 Task: Create new Company, with domain: 'csi.cuny.edu' and type: 'Reseller'. Add new contact for this company, with mail Id: 'Prachi18Ward@csi.cuny.edu', First Name: Prachi, Last name:  Ward, Job Title: 'Executive Assistant', Phone Number: '(202) 555-8906'. Change life cycle stage to  Lead and lead status to  Open. Logged in from softage.3@softage.net
Action: Mouse moved to (76, 69)
Screenshot: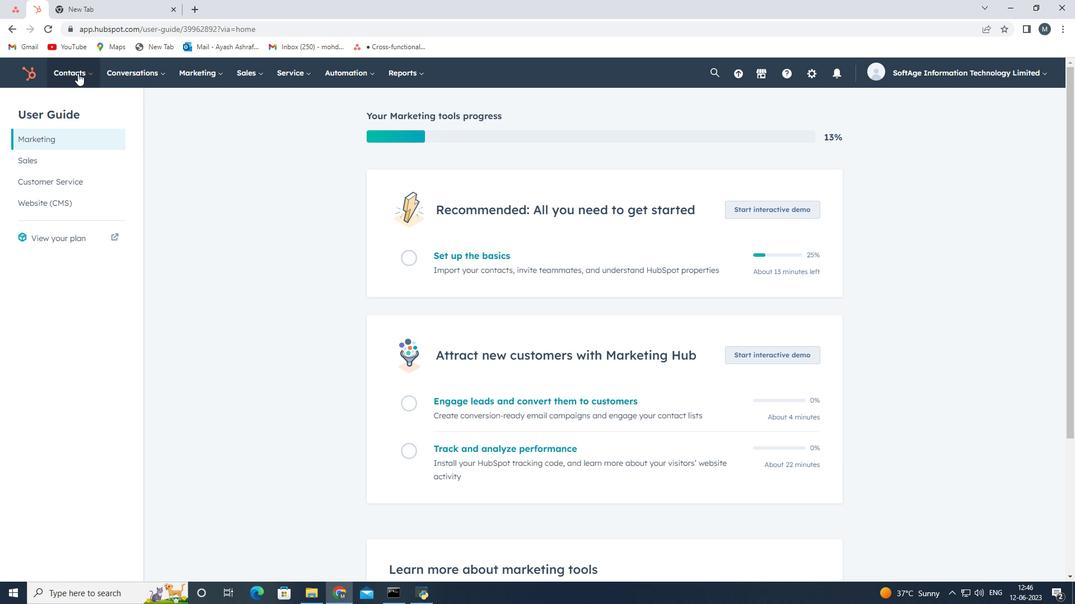 
Action: Mouse pressed left at (76, 69)
Screenshot: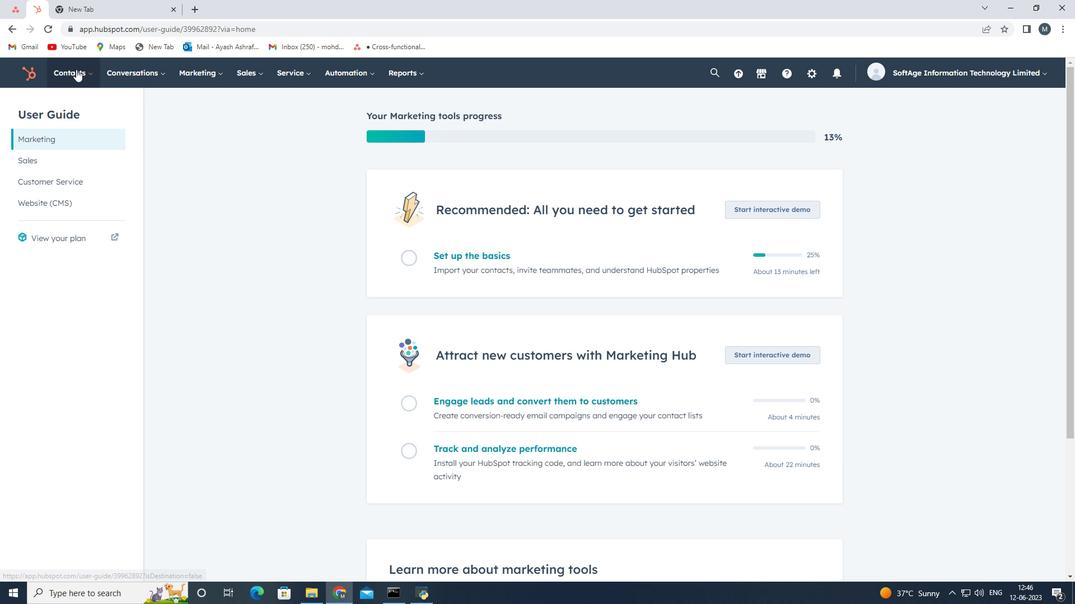 
Action: Mouse moved to (98, 127)
Screenshot: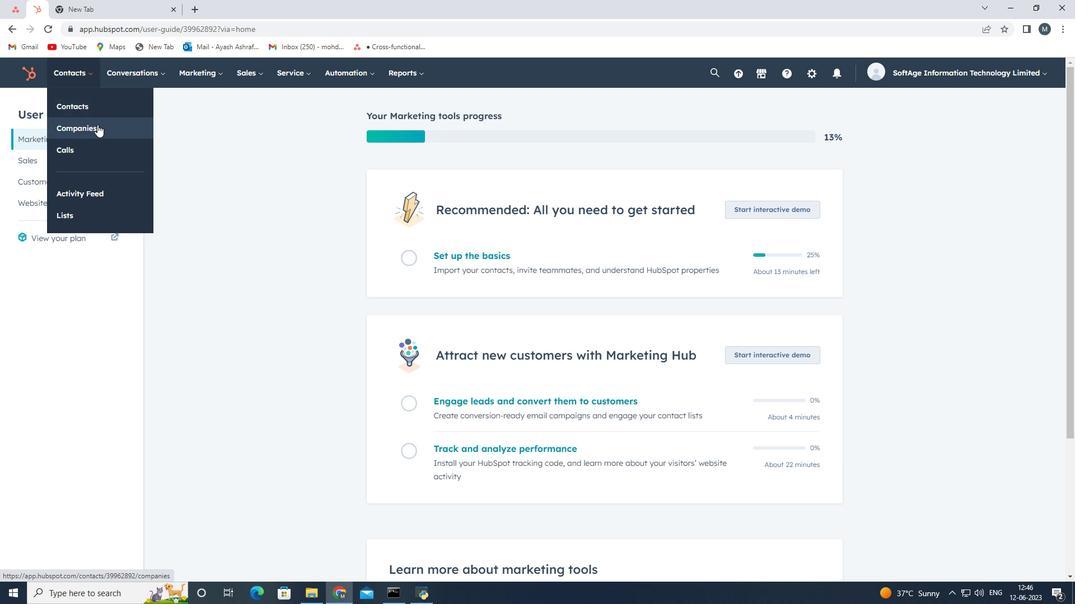 
Action: Mouse pressed left at (98, 127)
Screenshot: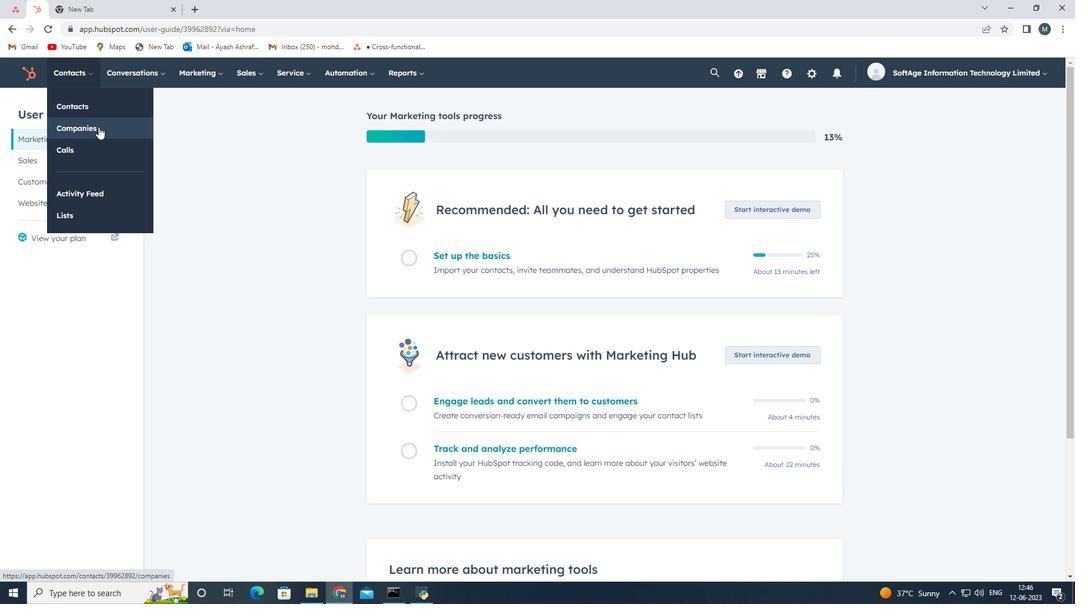 
Action: Mouse moved to (1016, 112)
Screenshot: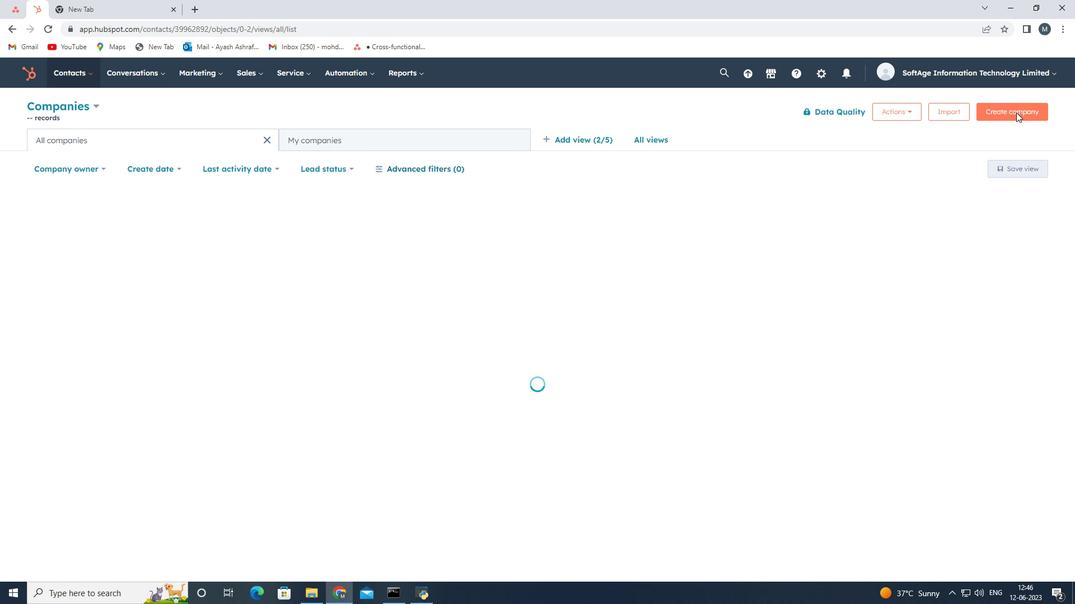 
Action: Mouse pressed left at (1016, 112)
Screenshot: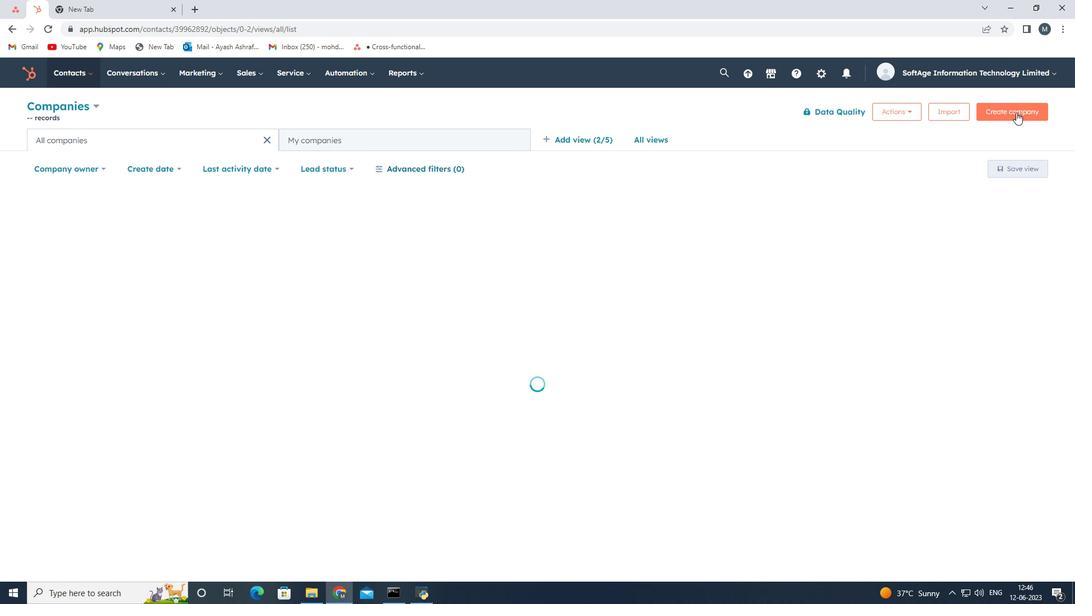
Action: Mouse moved to (814, 159)
Screenshot: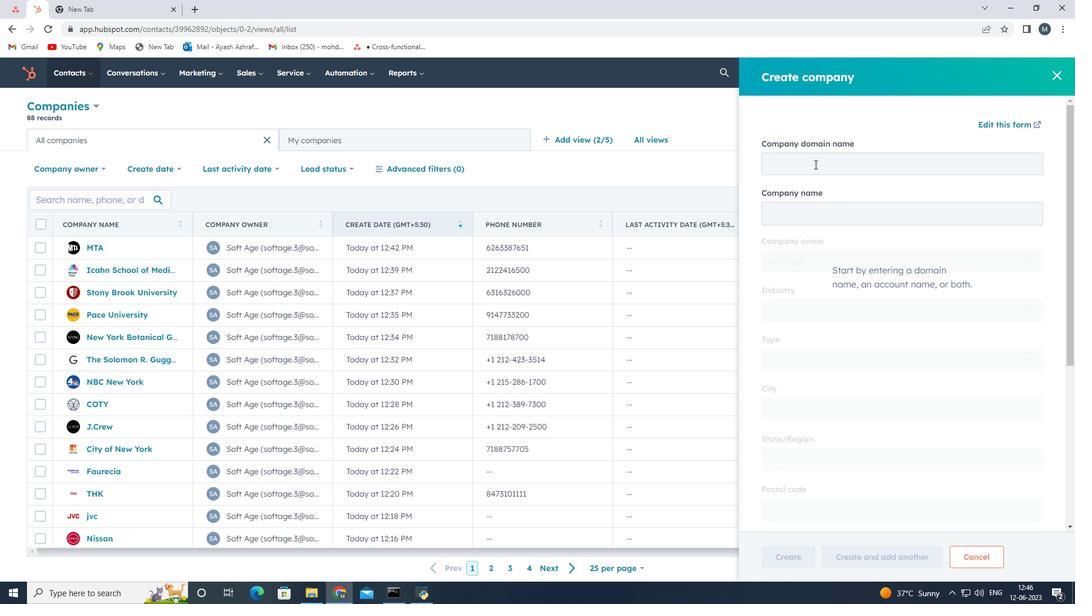 
Action: Mouse pressed left at (814, 159)
Screenshot: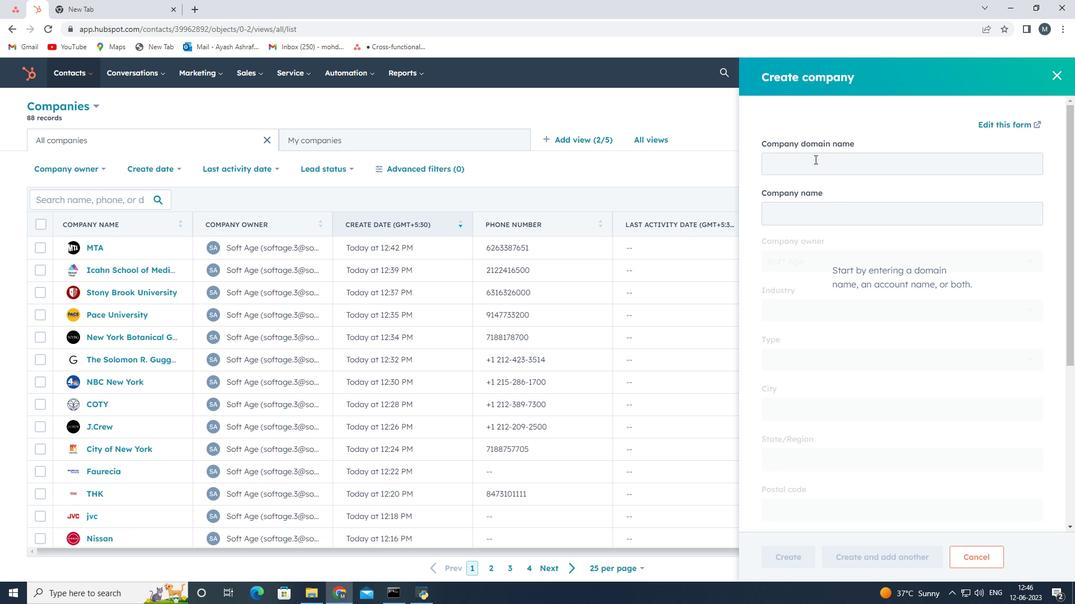 
Action: Mouse moved to (809, 160)
Screenshot: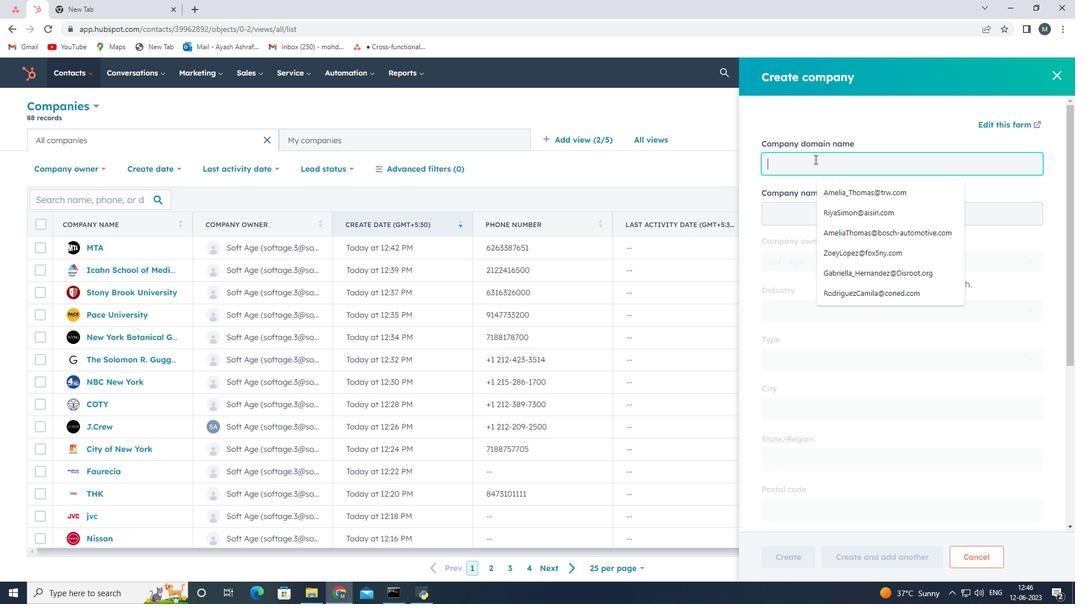 
Action: Key pressed csi.cuny.edu
Screenshot: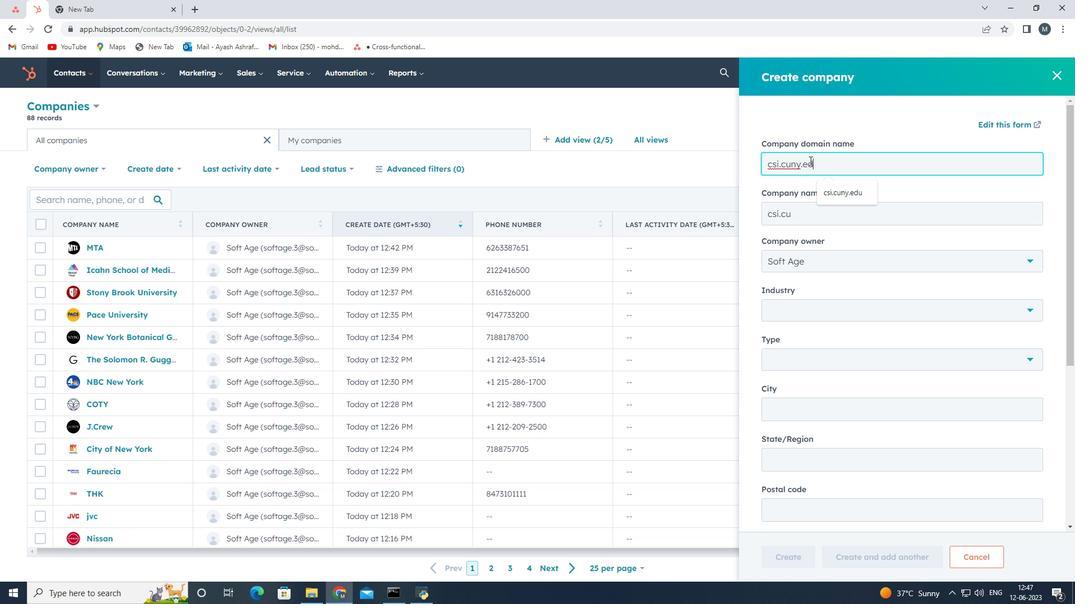 
Action: Mouse moved to (835, 352)
Screenshot: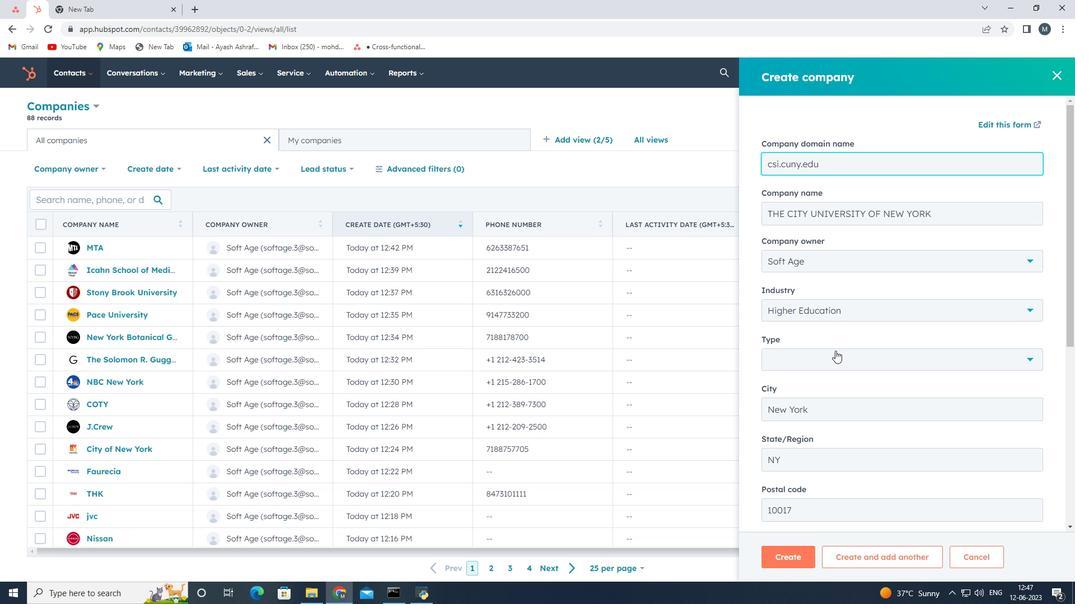 
Action: Mouse pressed left at (835, 352)
Screenshot: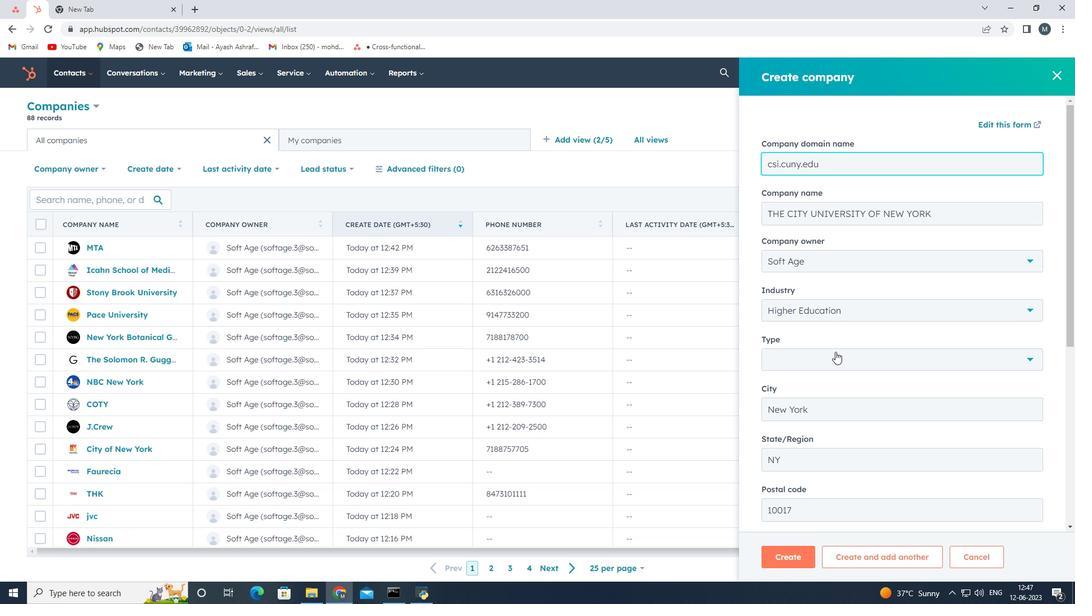 
Action: Mouse moved to (784, 448)
Screenshot: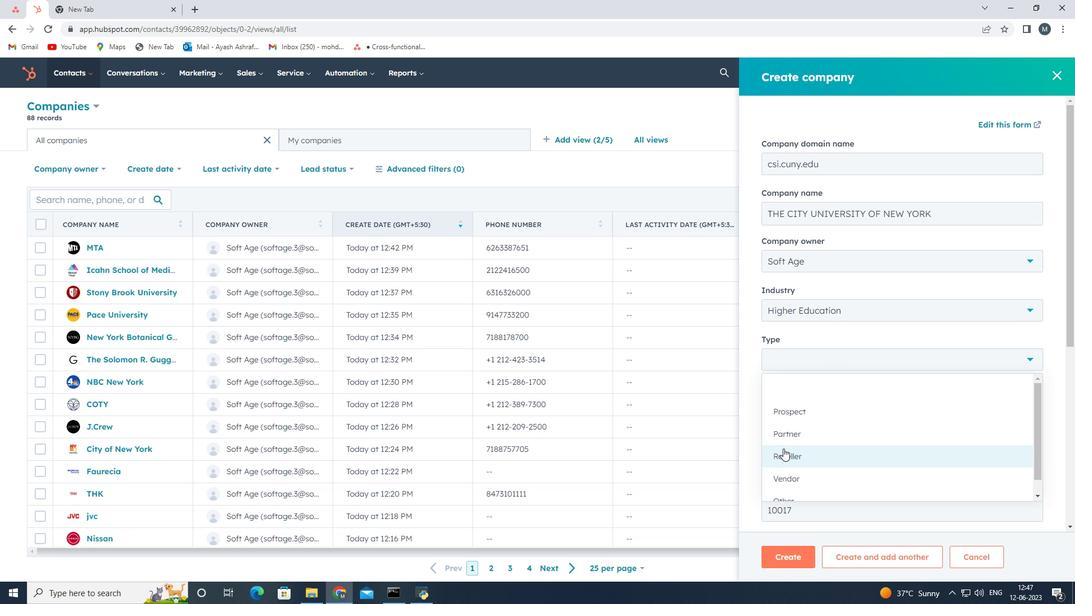 
Action: Mouse pressed left at (784, 448)
Screenshot: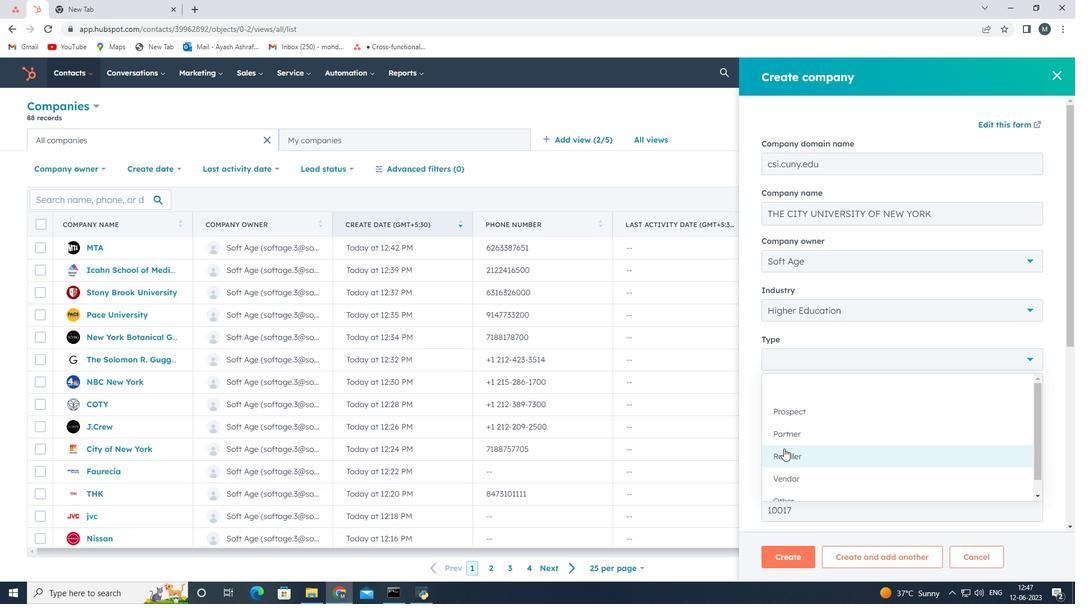 
Action: Mouse moved to (791, 436)
Screenshot: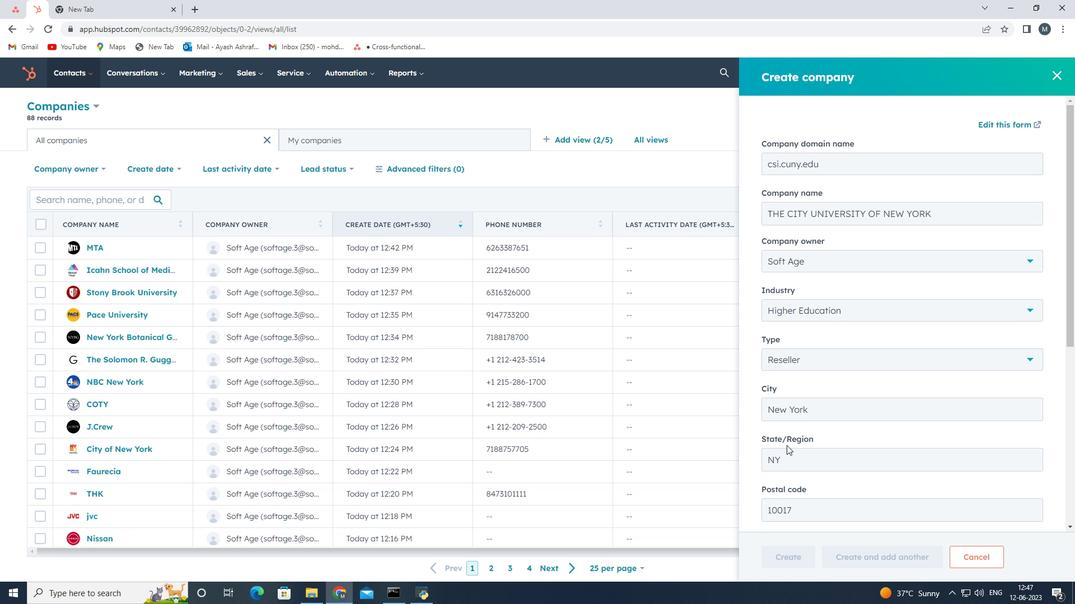 
Action: Mouse scrolled (791, 436) with delta (0, 0)
Screenshot: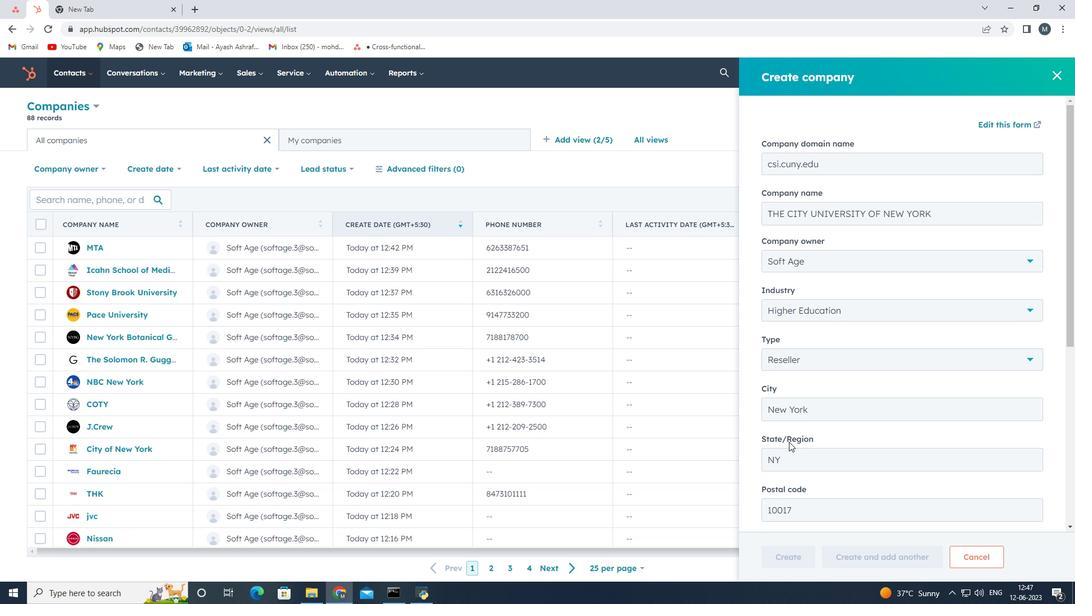 
Action: Mouse moved to (791, 437)
Screenshot: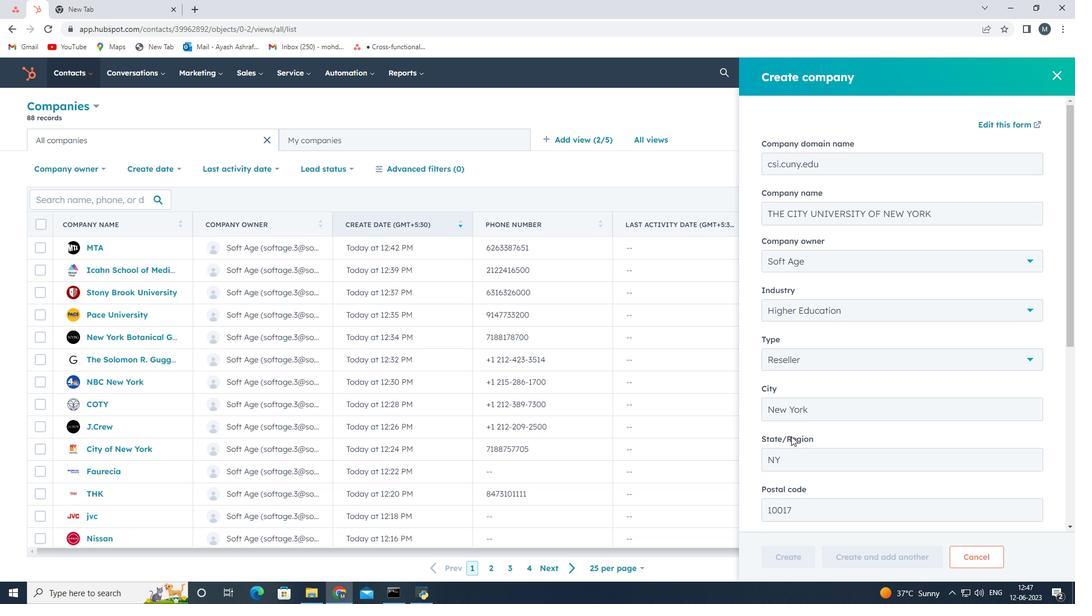
Action: Mouse scrolled (791, 436) with delta (0, 0)
Screenshot: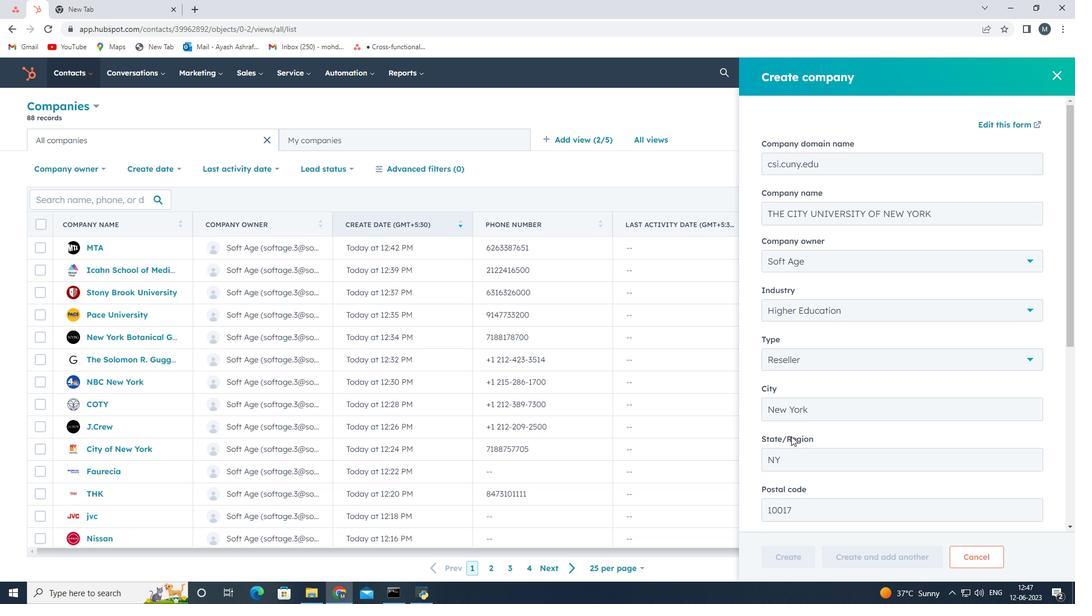 
Action: Mouse moved to (791, 437)
Screenshot: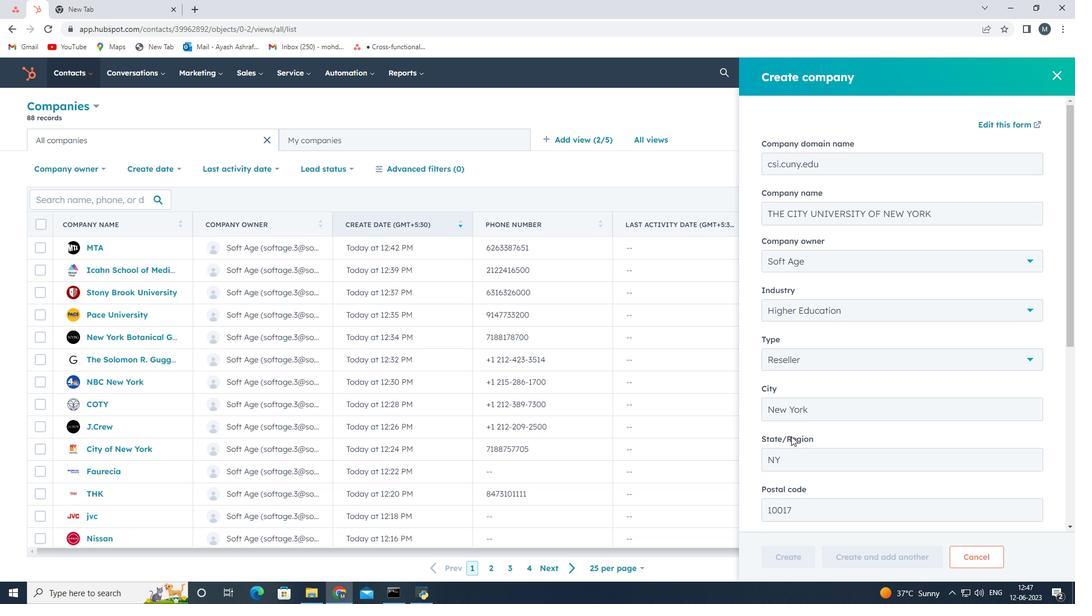 
Action: Mouse scrolled (791, 437) with delta (0, 0)
Screenshot: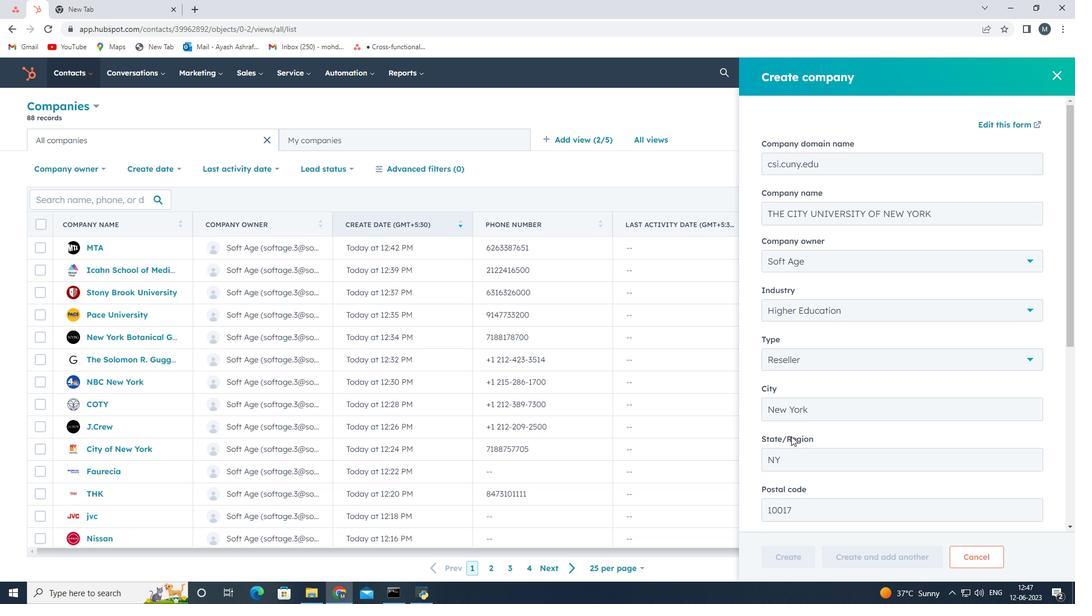 
Action: Mouse moved to (791, 438)
Screenshot: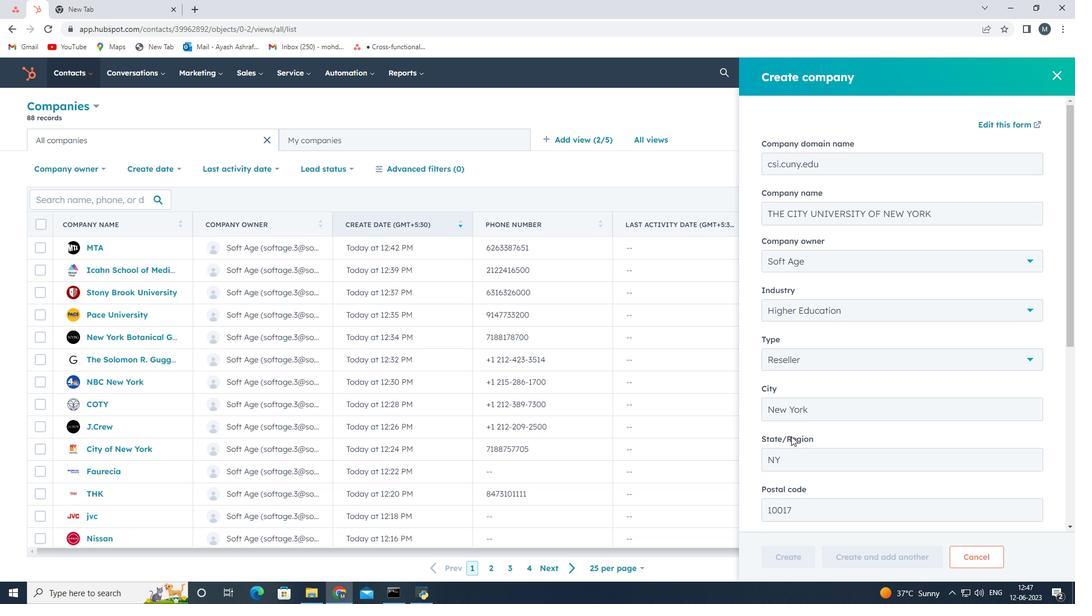 
Action: Mouse scrolled (791, 437) with delta (0, 0)
Screenshot: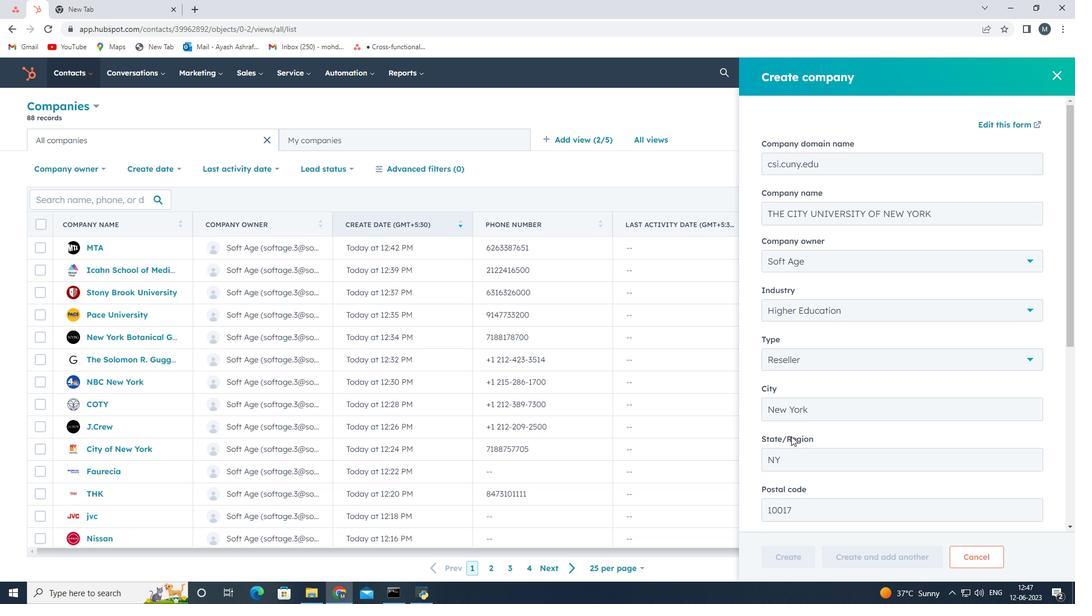 
Action: Mouse scrolled (791, 437) with delta (0, 0)
Screenshot: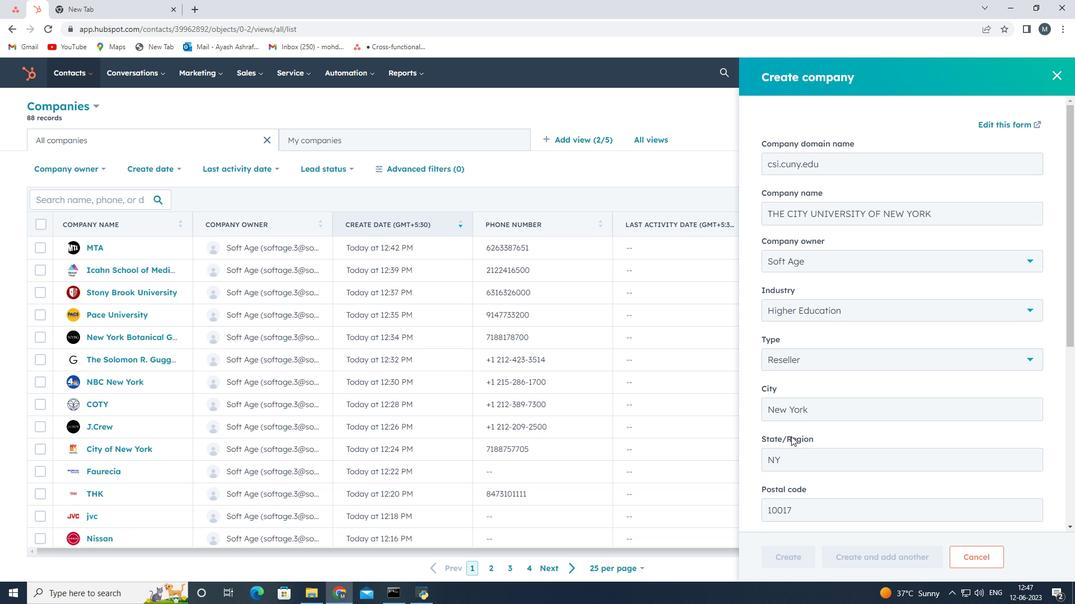 
Action: Mouse scrolled (791, 437) with delta (0, 0)
Screenshot: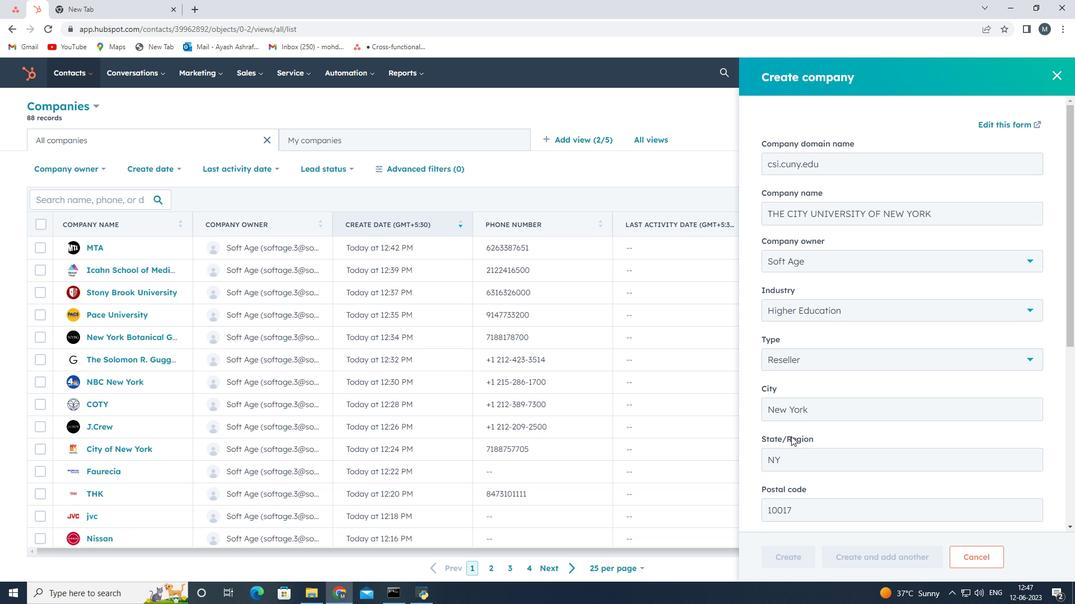 
Action: Mouse scrolled (791, 437) with delta (0, 0)
Screenshot: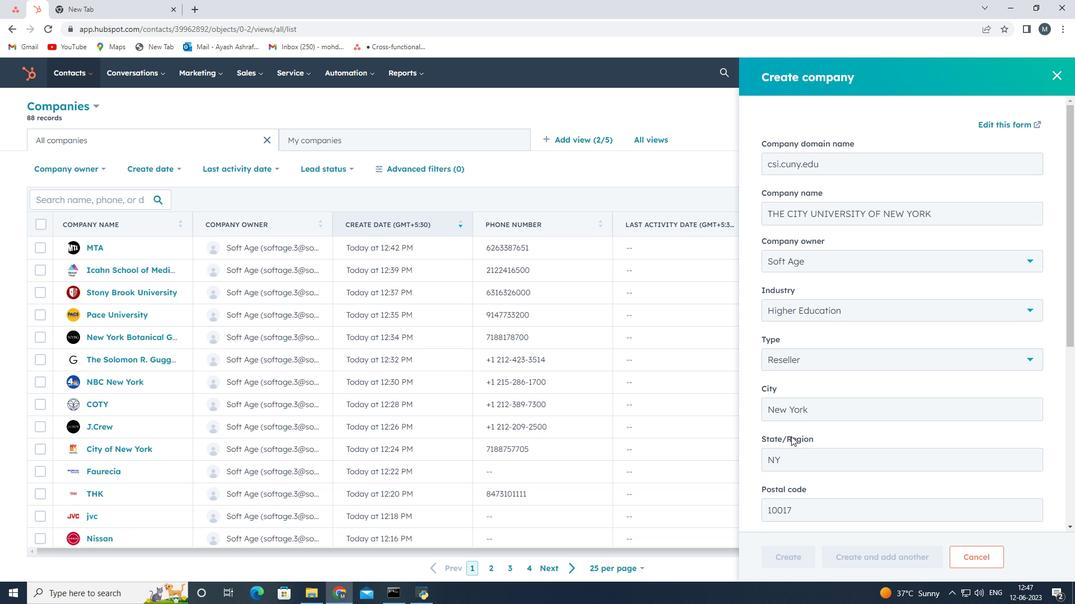 
Action: Mouse moved to (793, 554)
Screenshot: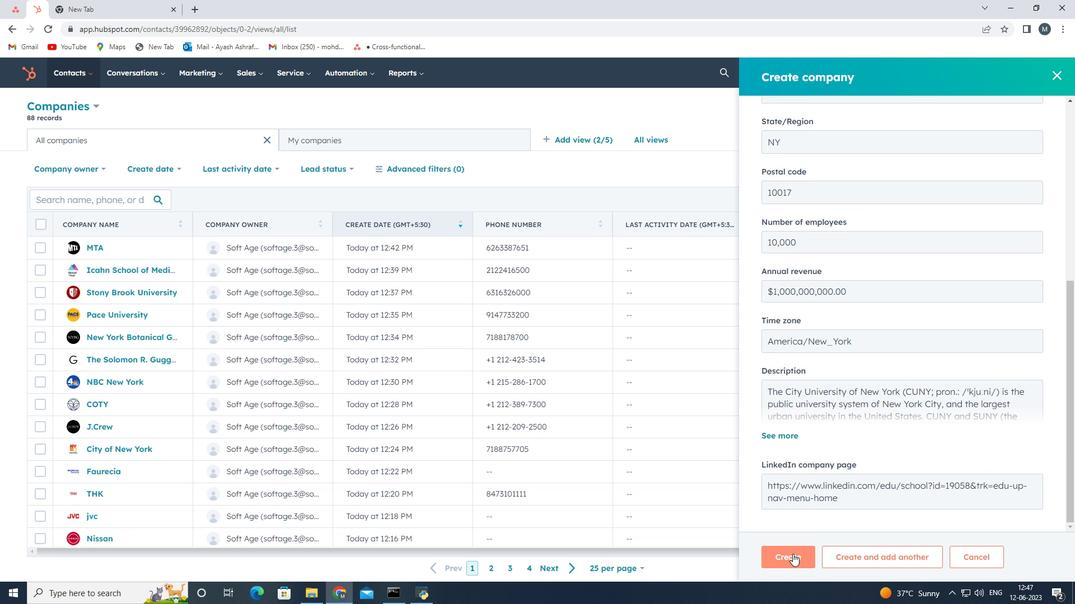 
Action: Mouse pressed left at (793, 554)
Screenshot: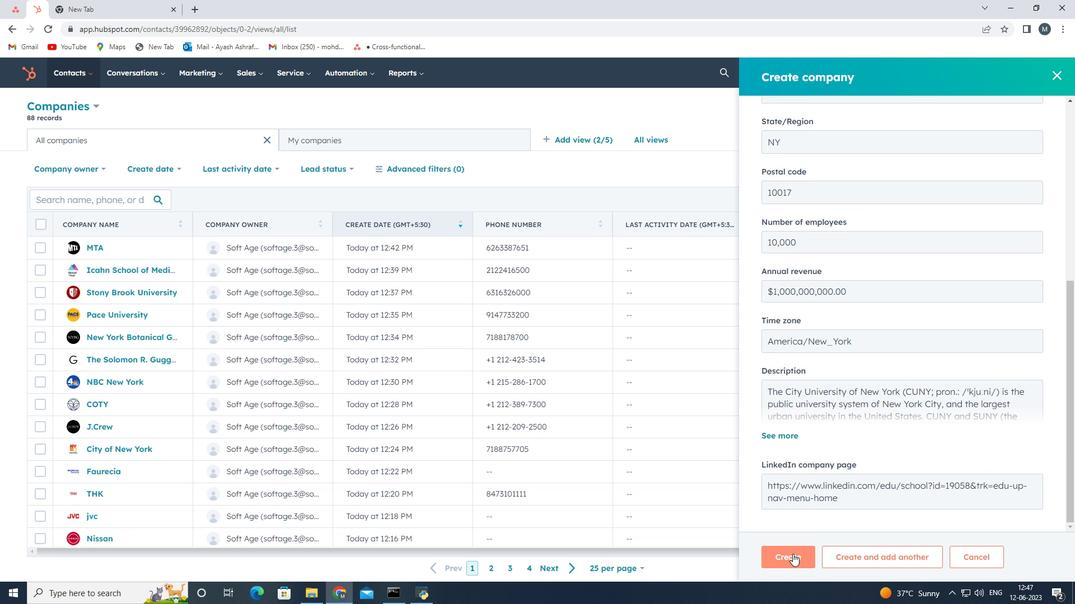 
Action: Mouse moved to (764, 379)
Screenshot: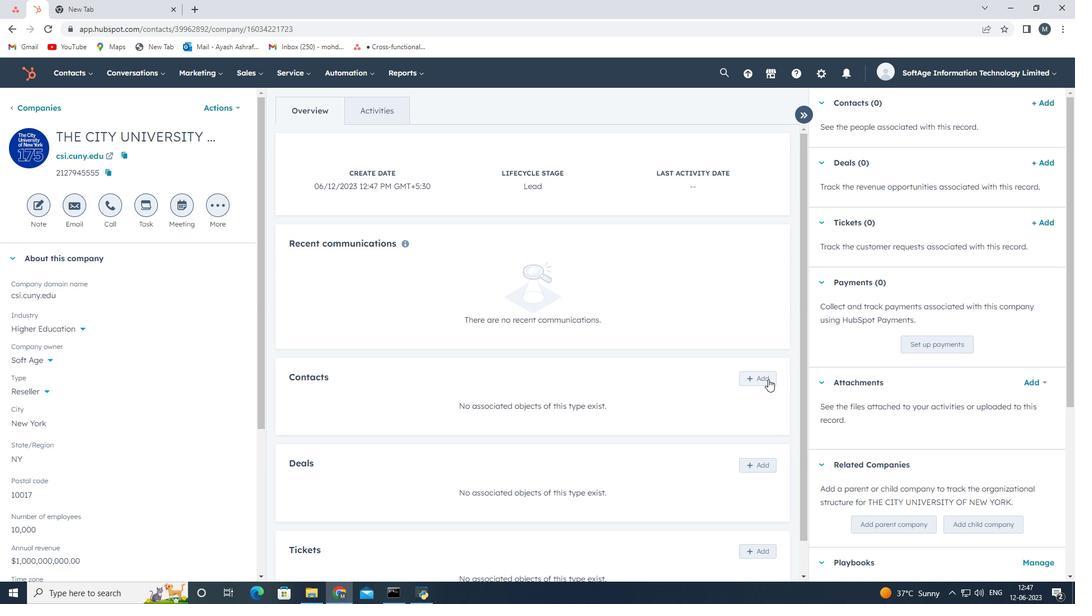 
Action: Mouse pressed left at (764, 379)
Screenshot: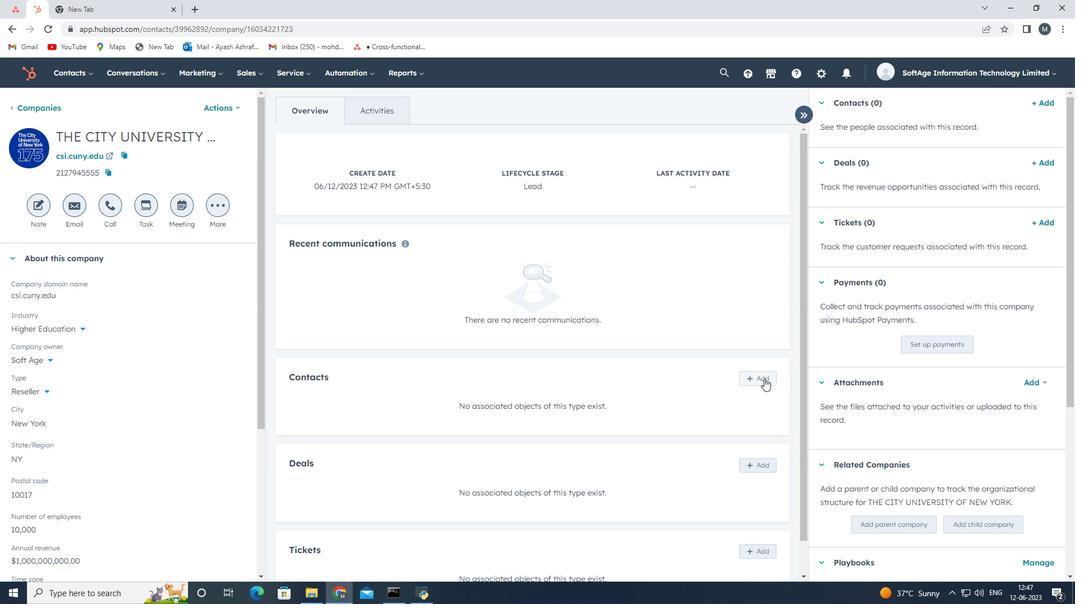 
Action: Mouse moved to (841, 136)
Screenshot: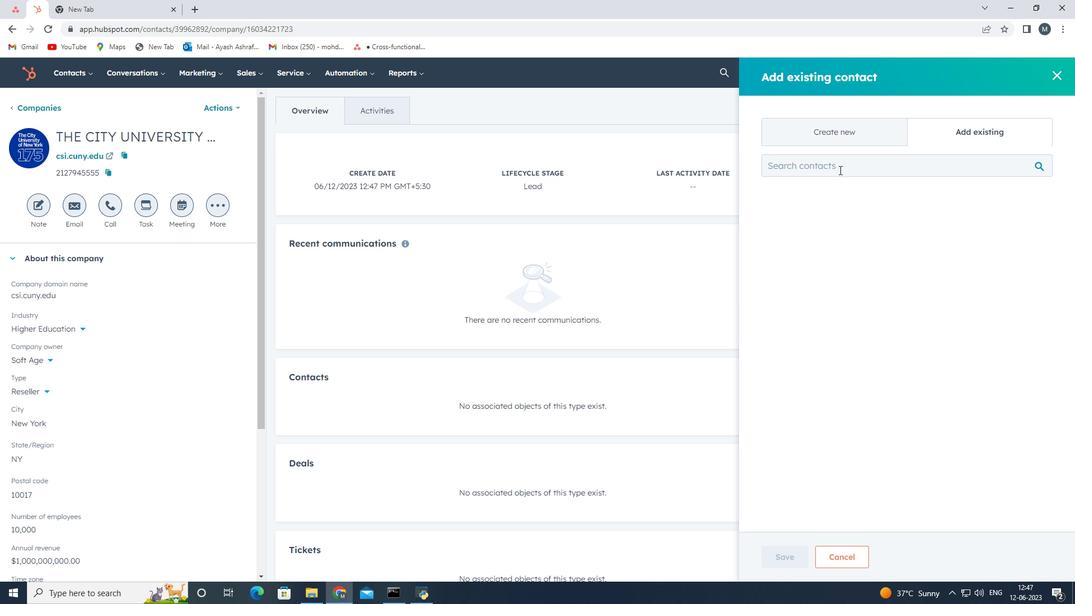 
Action: Mouse pressed left at (841, 136)
Screenshot: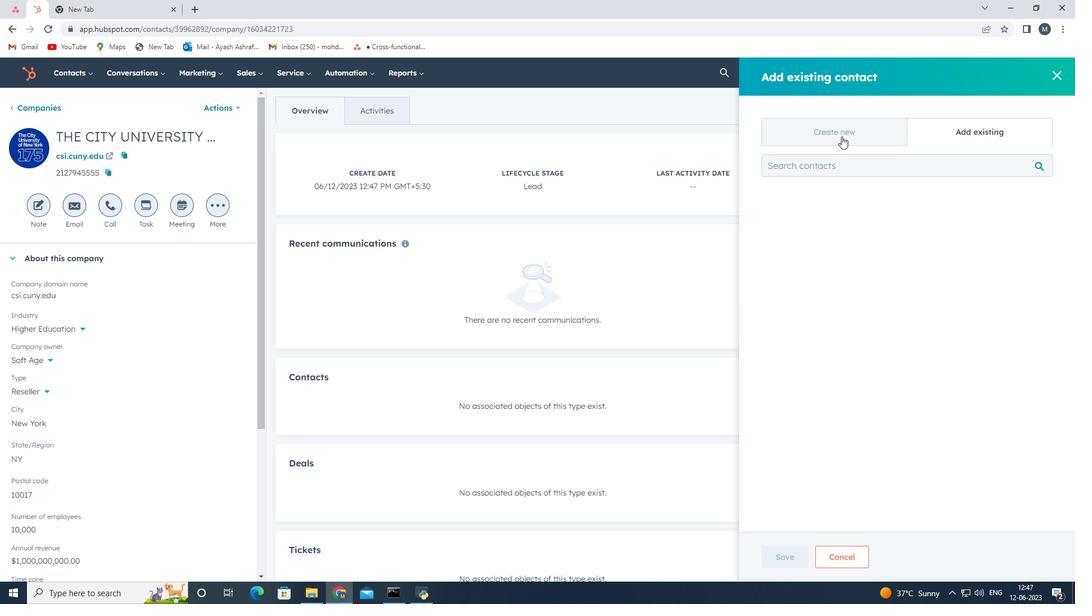 
Action: Mouse moved to (827, 195)
Screenshot: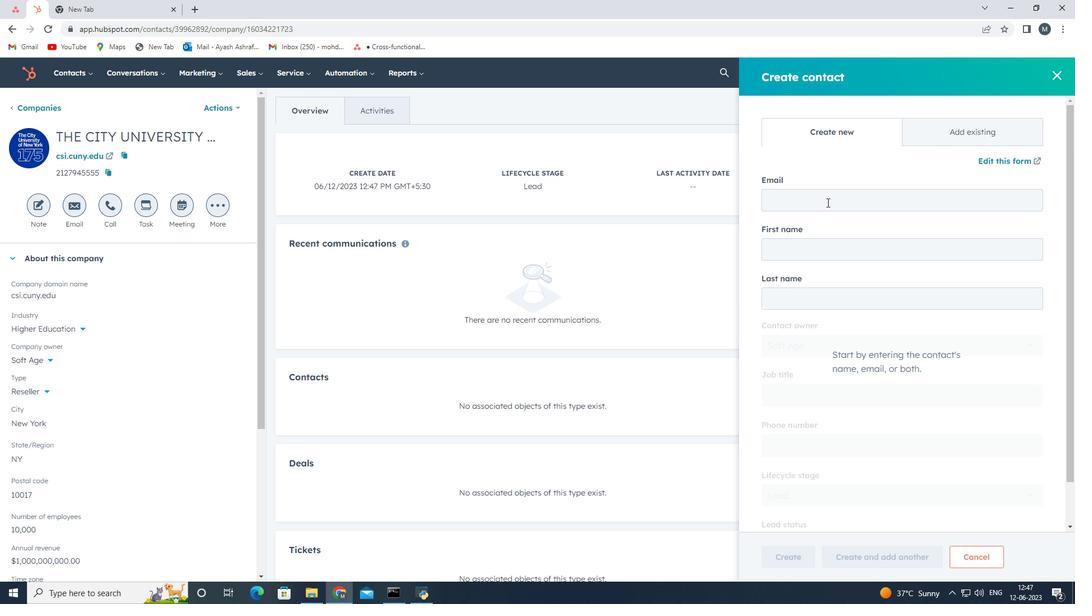 
Action: Mouse pressed left at (827, 195)
Screenshot: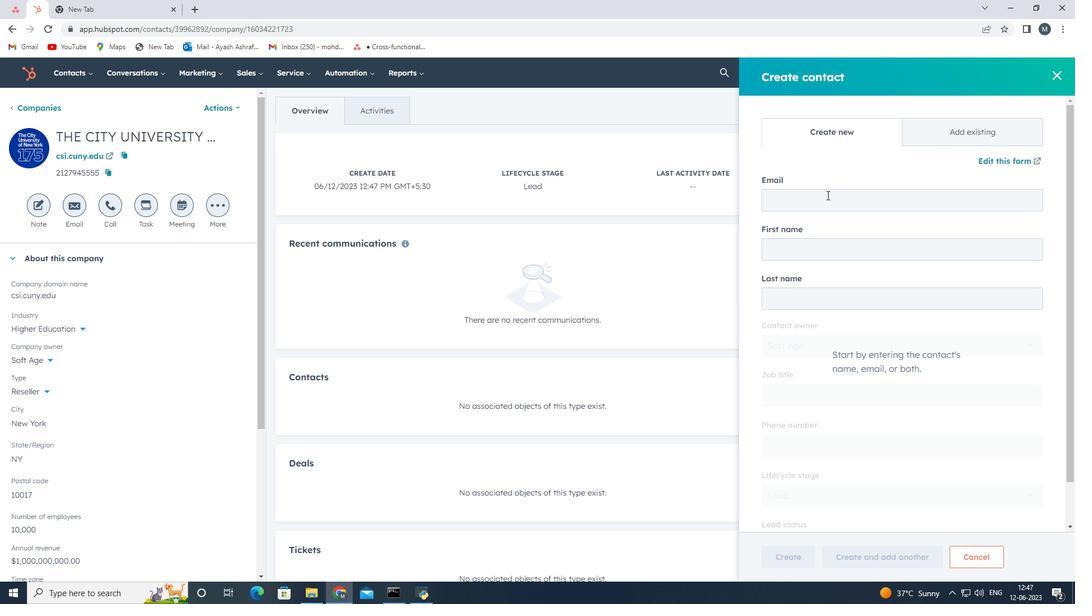 
Action: Key pressed <Key.shift>Prachi18<Key.shift>Ward<Key.shift>@csi.cuny.edu
Screenshot: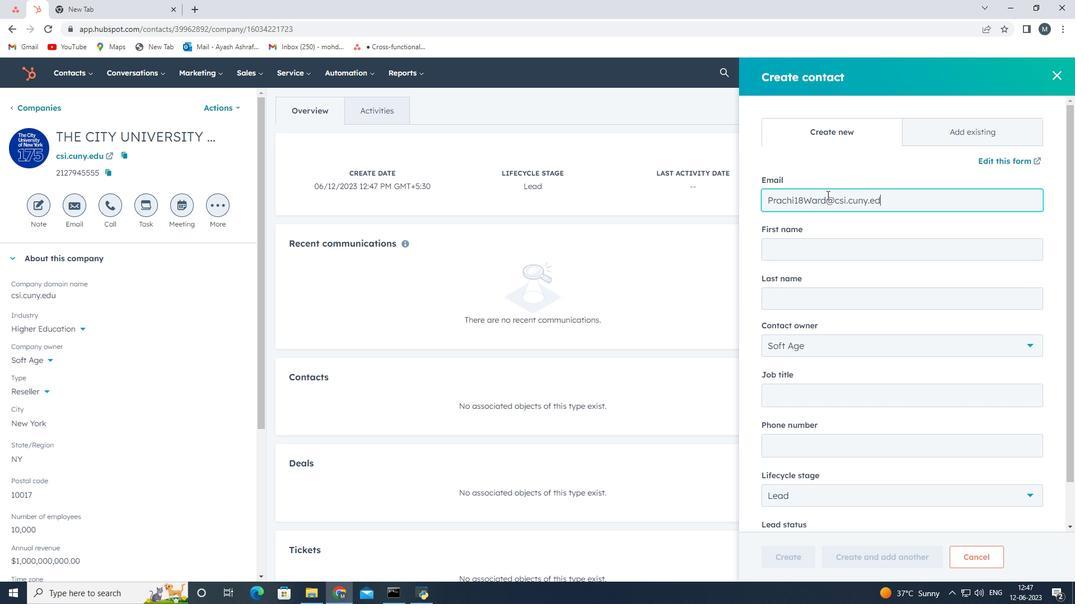 
Action: Mouse moved to (841, 250)
Screenshot: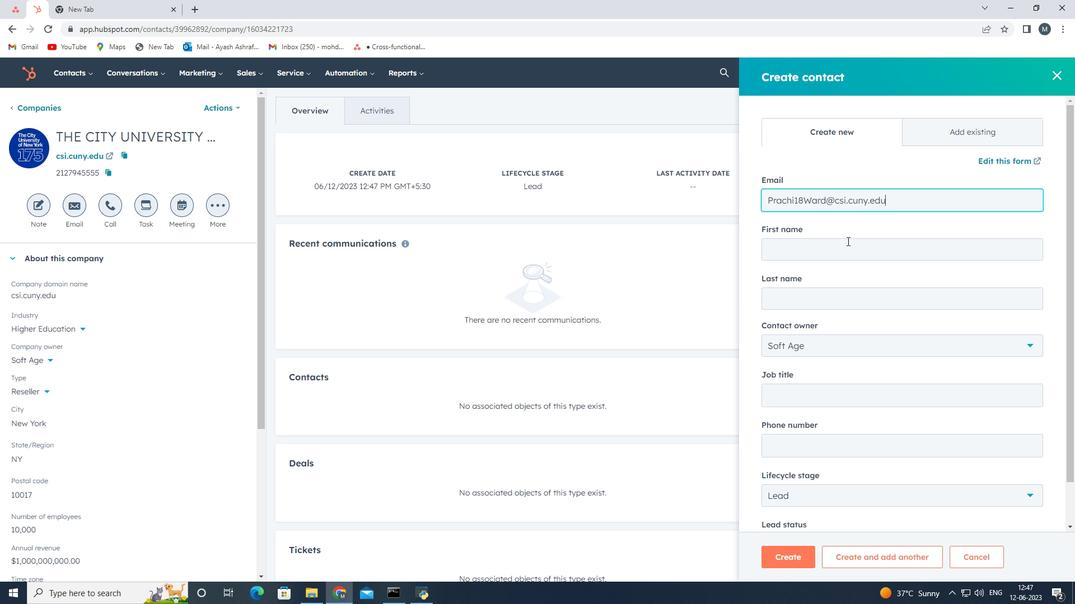 
Action: Mouse pressed left at (841, 250)
Screenshot: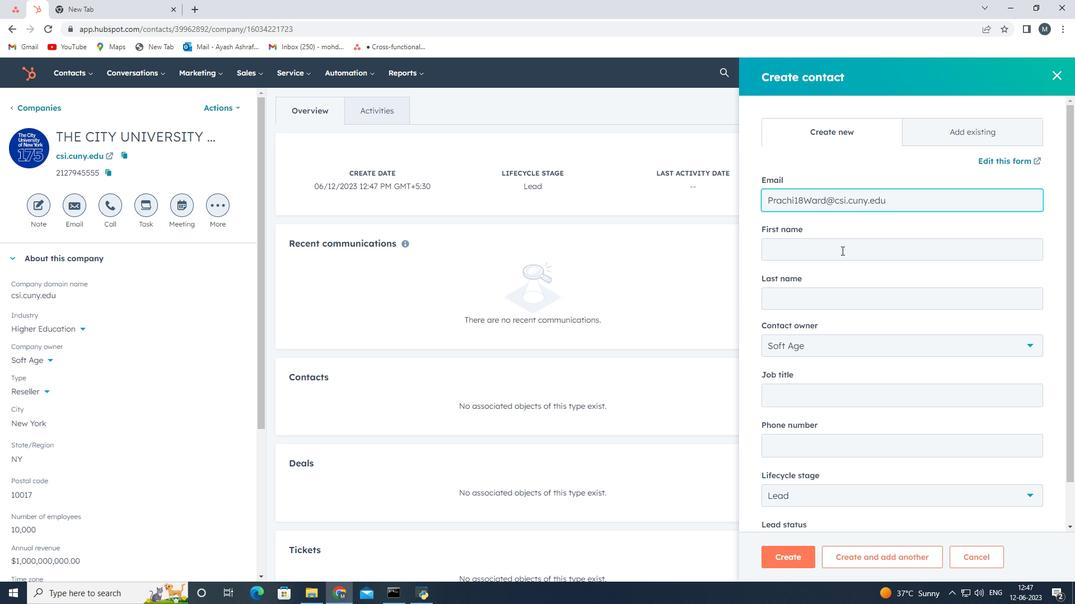 
Action: Mouse moved to (837, 247)
Screenshot: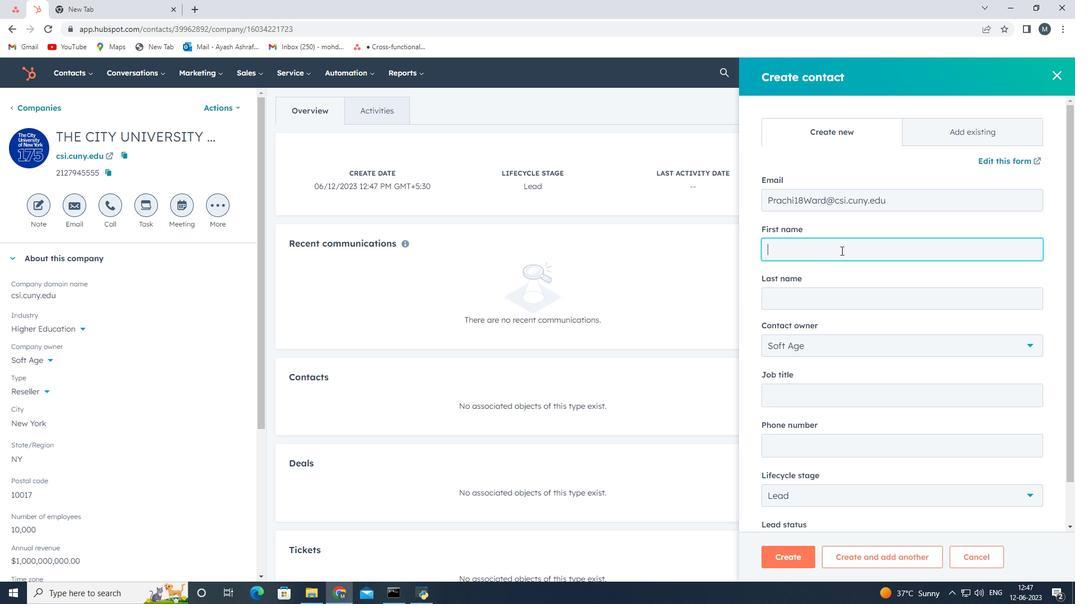 
Action: Key pressed <Key.shift>Prachi
Screenshot: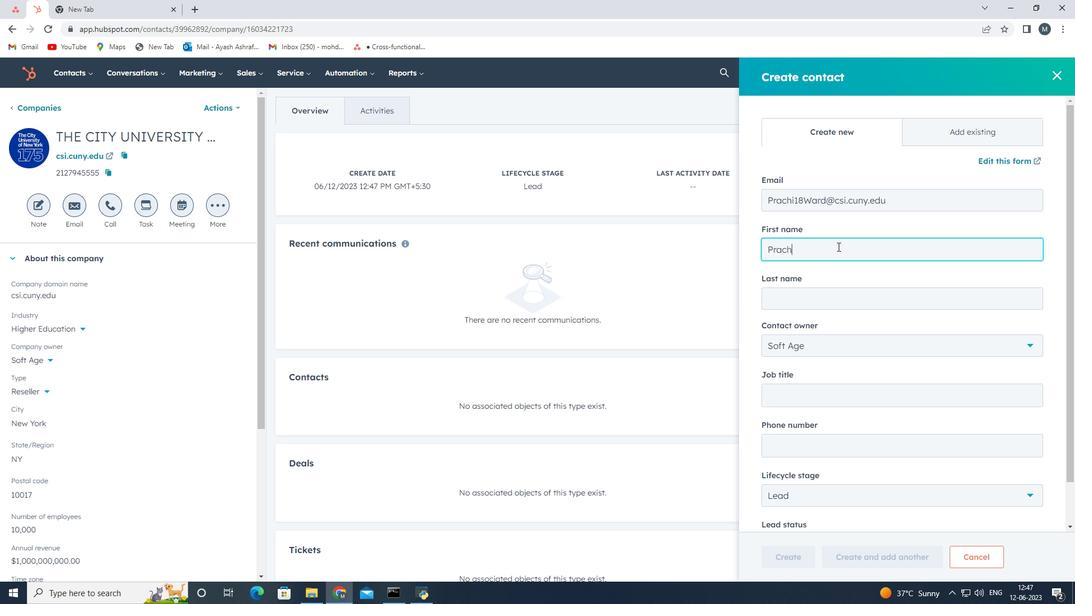 
Action: Mouse moved to (801, 301)
Screenshot: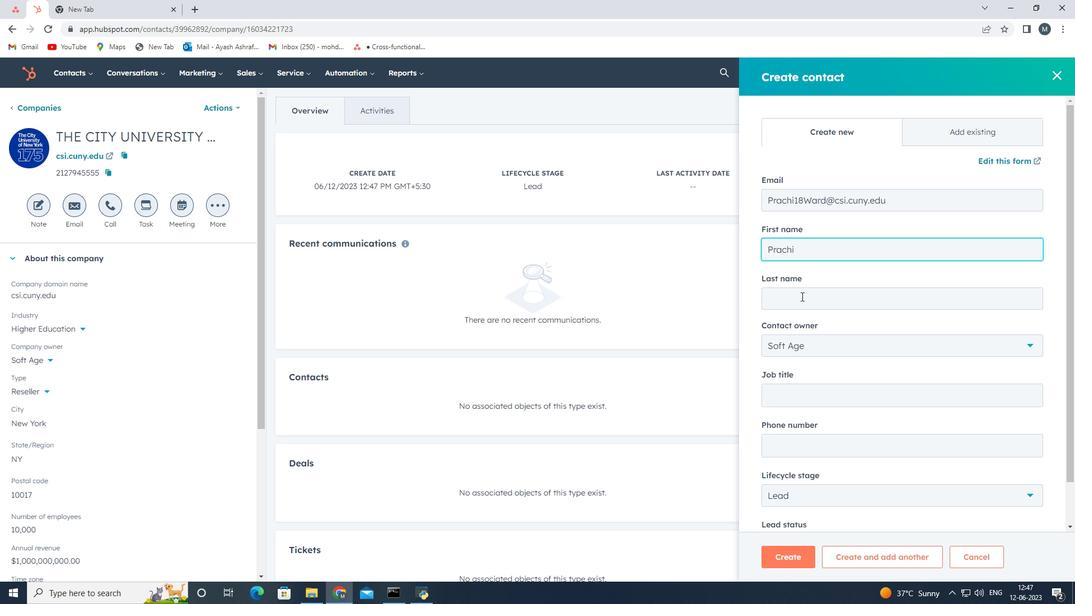 
Action: Mouse pressed left at (801, 301)
Screenshot: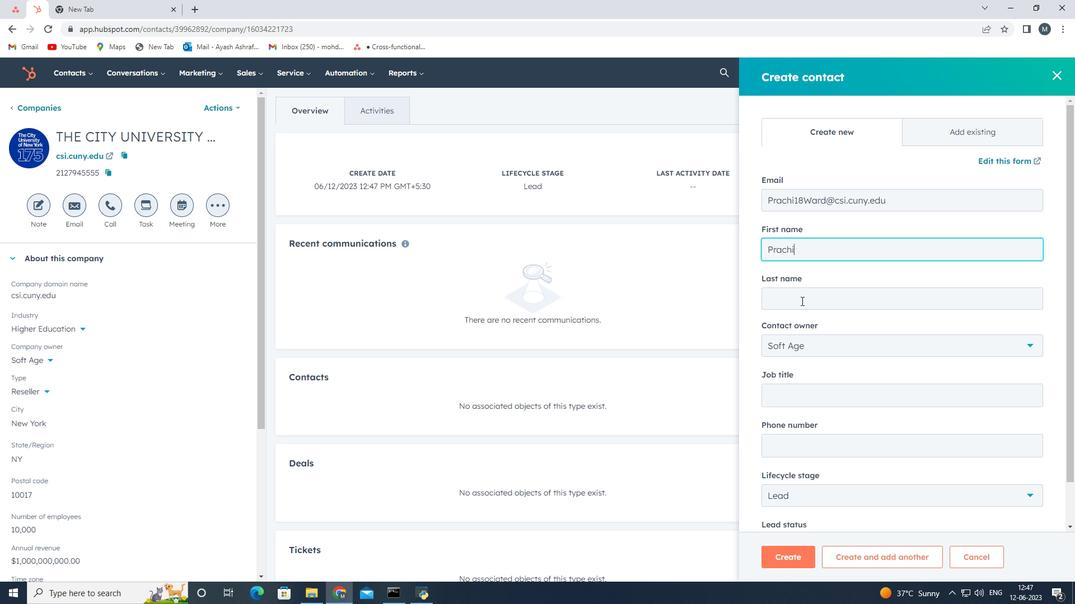
Action: Mouse moved to (795, 294)
Screenshot: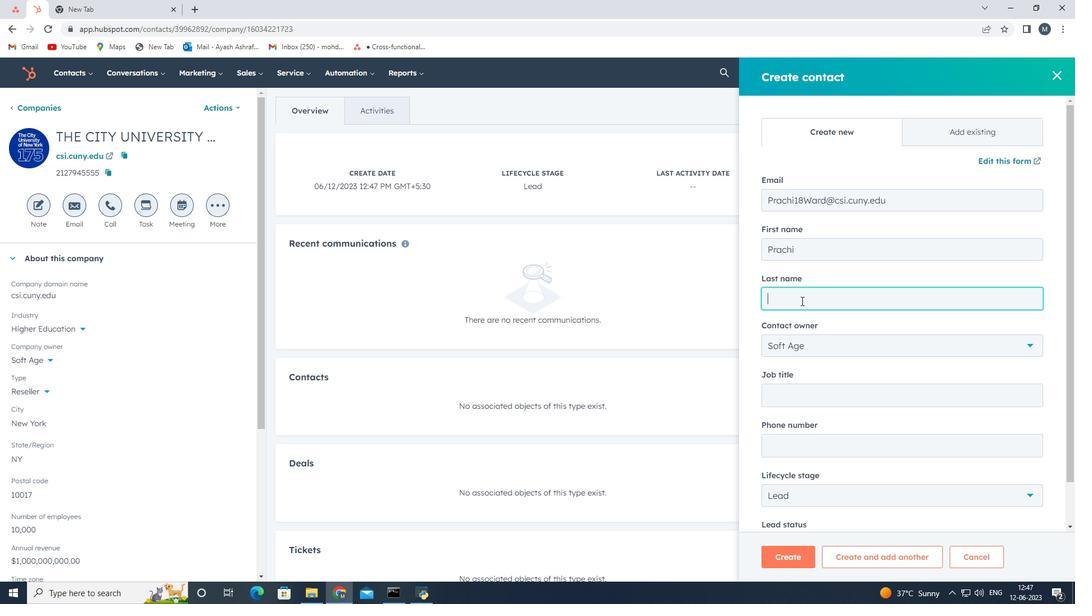 
Action: Key pressed <Key.shift><Key.shift><Key.shift><Key.shift><Key.shift><Key.shift><Key.shift><Key.shift>Ward
Screenshot: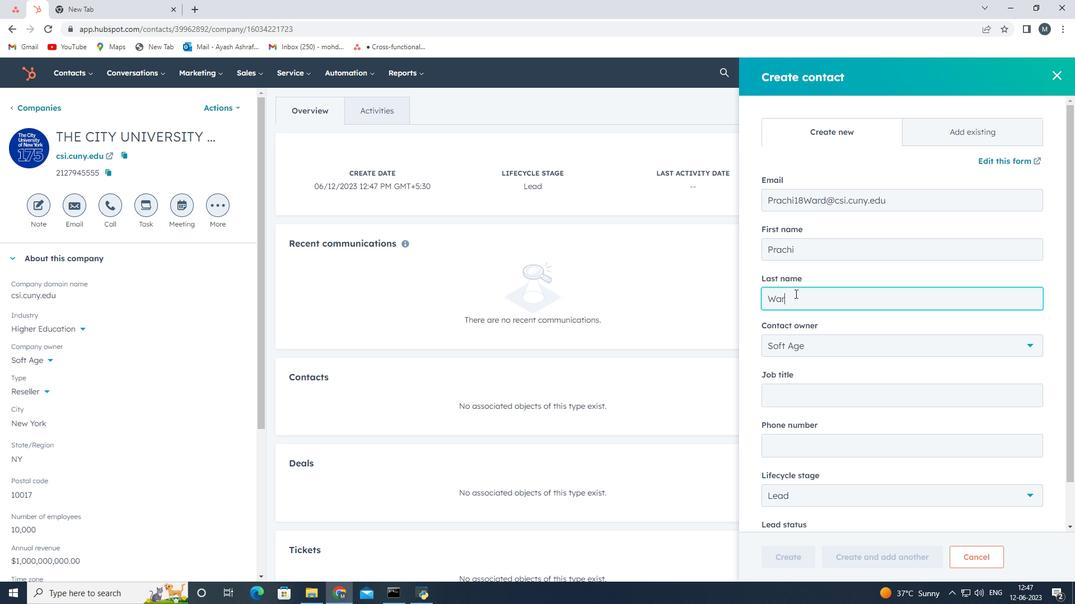 
Action: Mouse moved to (835, 393)
Screenshot: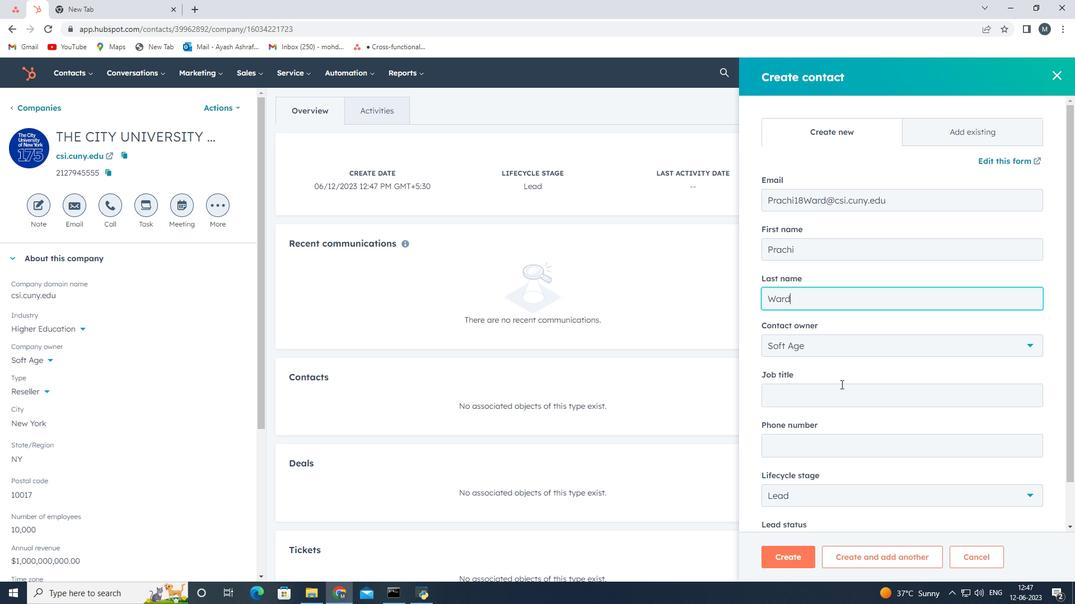 
Action: Mouse pressed left at (835, 393)
Screenshot: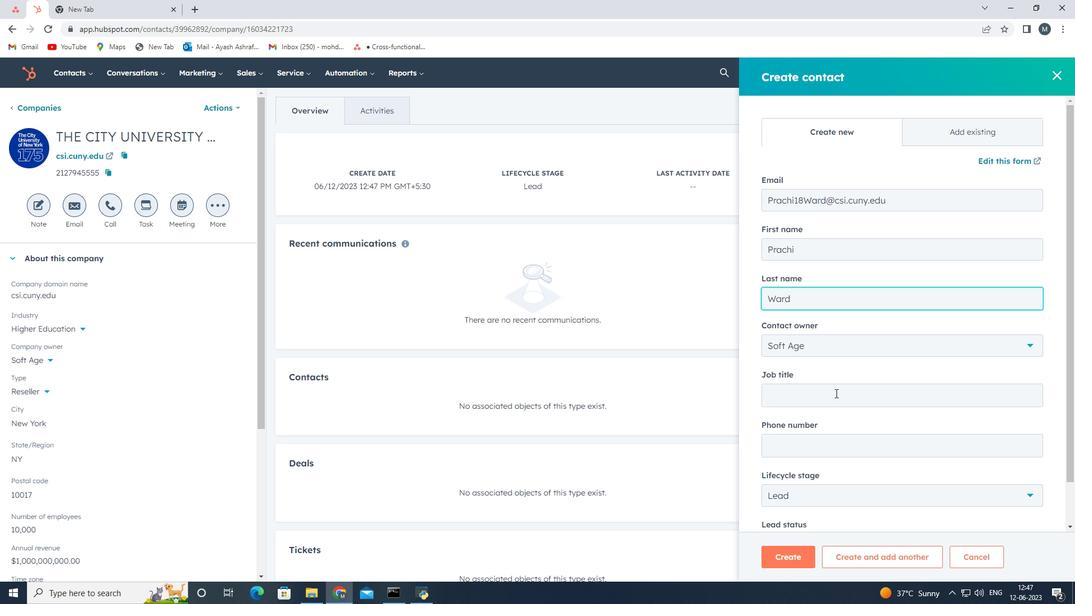 
Action: Mouse moved to (818, 376)
Screenshot: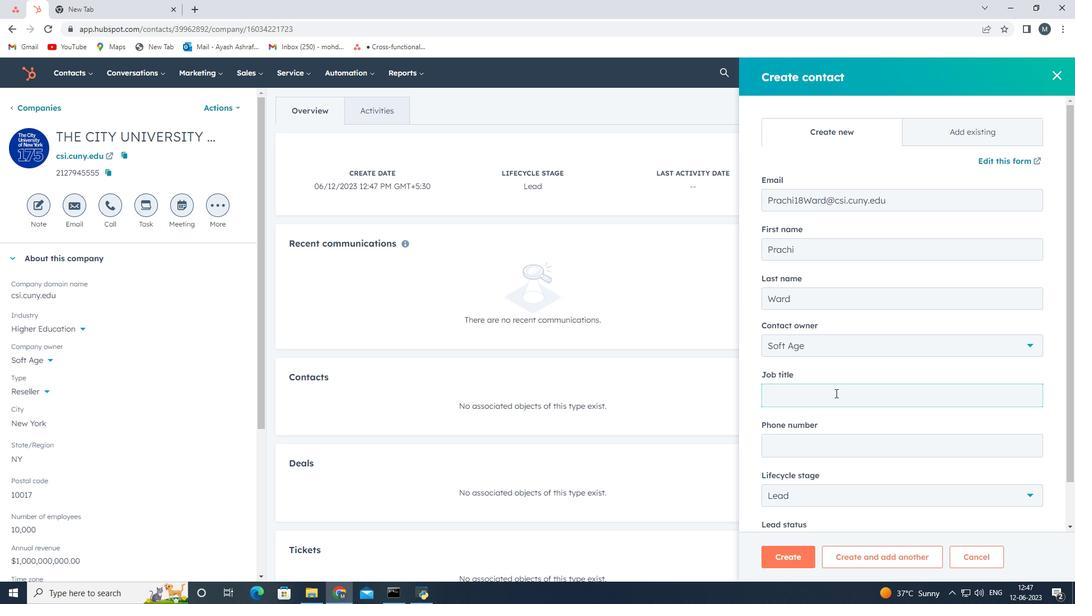 
Action: Key pressed <Key.shift><Key.shift><Key.shift><Key.shift><Key.shift><Key.shift><Key.shift>Executive<Key.space><Key.shift>Assistant
Screenshot: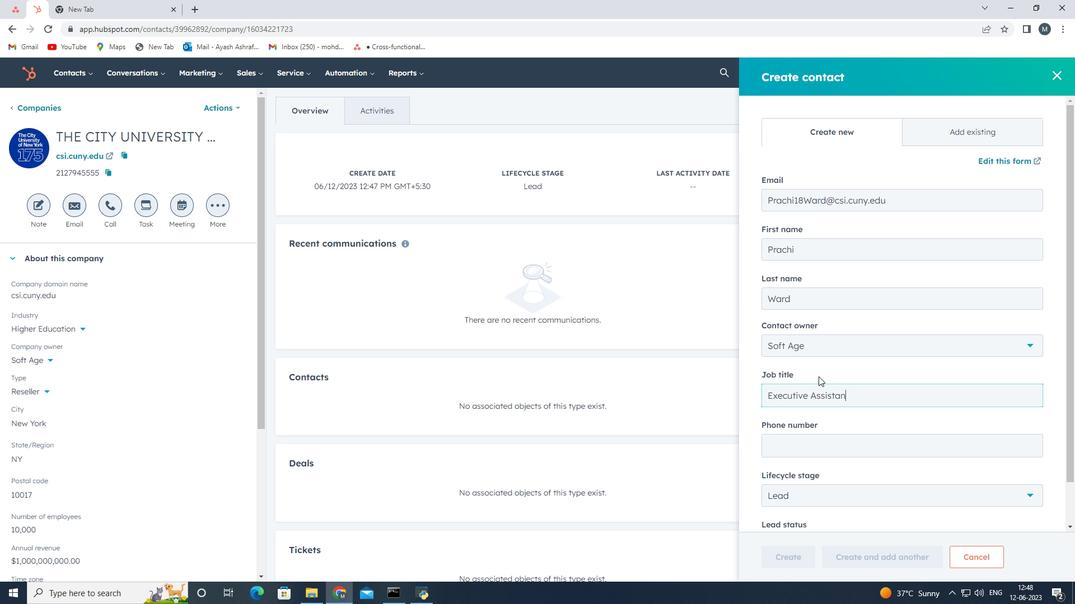 
Action: Mouse moved to (789, 441)
Screenshot: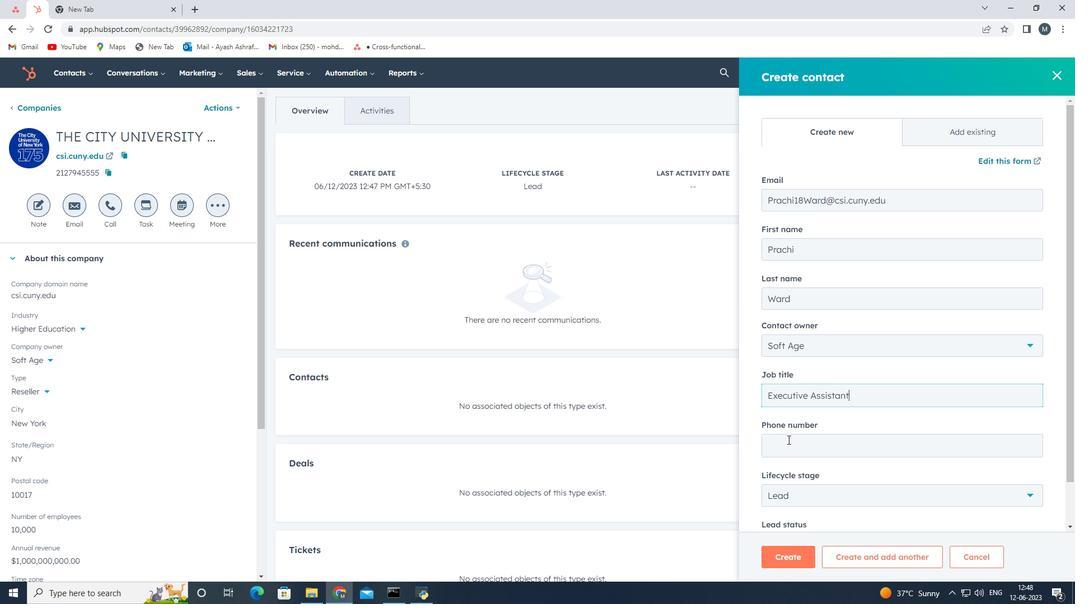 
Action: Mouse pressed left at (789, 441)
Screenshot: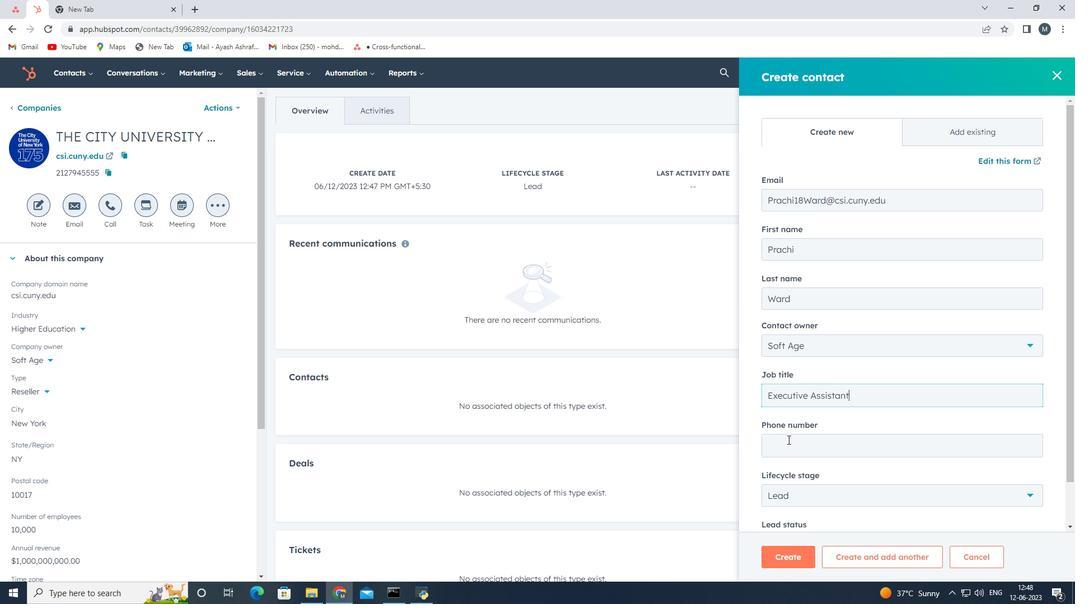
Action: Mouse moved to (784, 410)
Screenshot: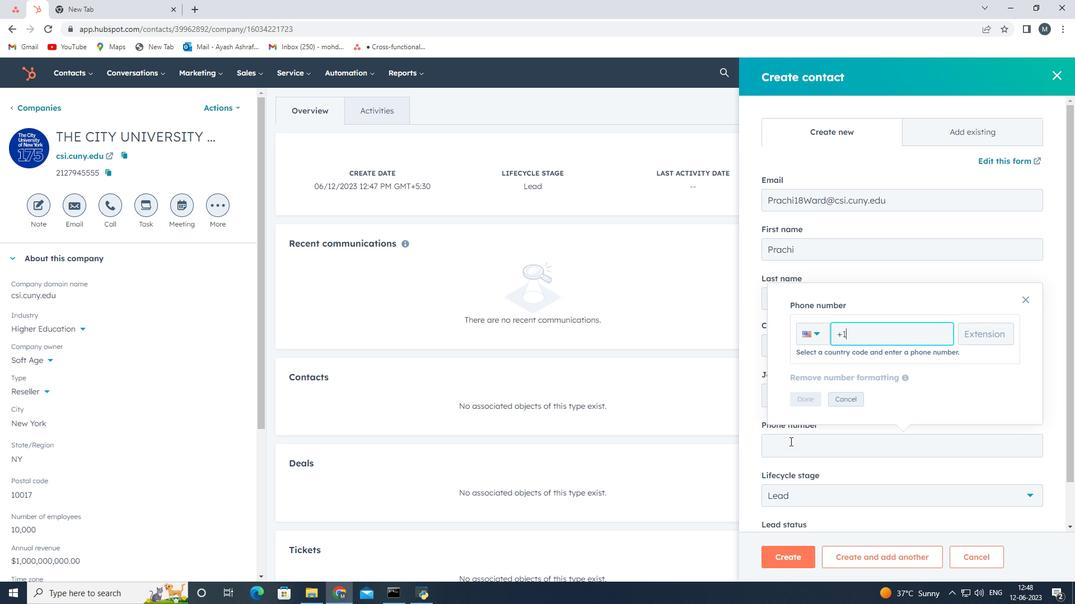 
Action: Key pressed 2025558906
Screenshot: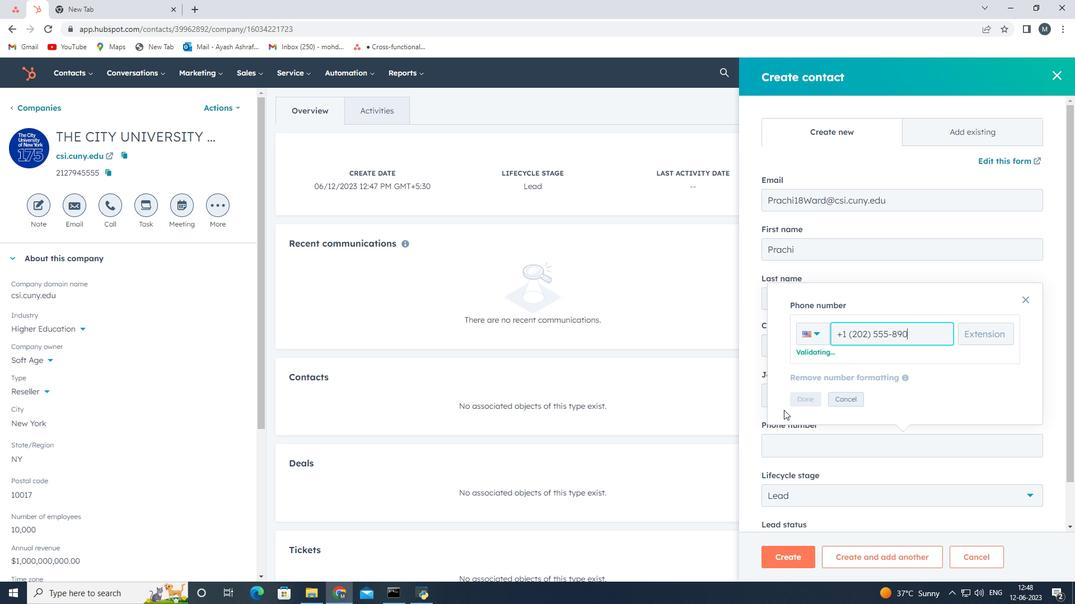
Action: Mouse moved to (821, 394)
Screenshot: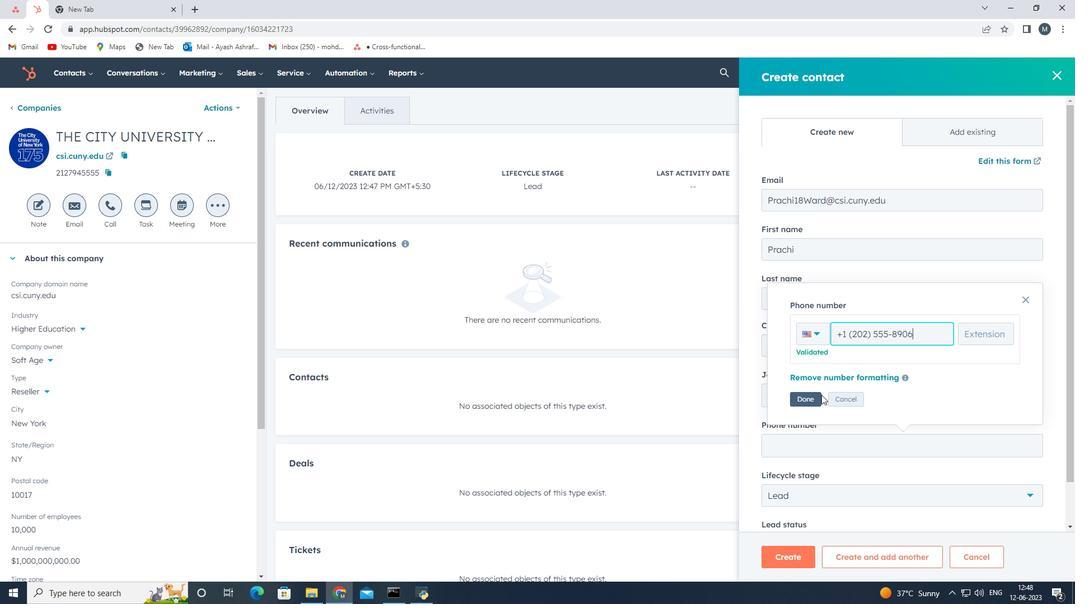 
Action: Mouse pressed left at (821, 394)
Screenshot: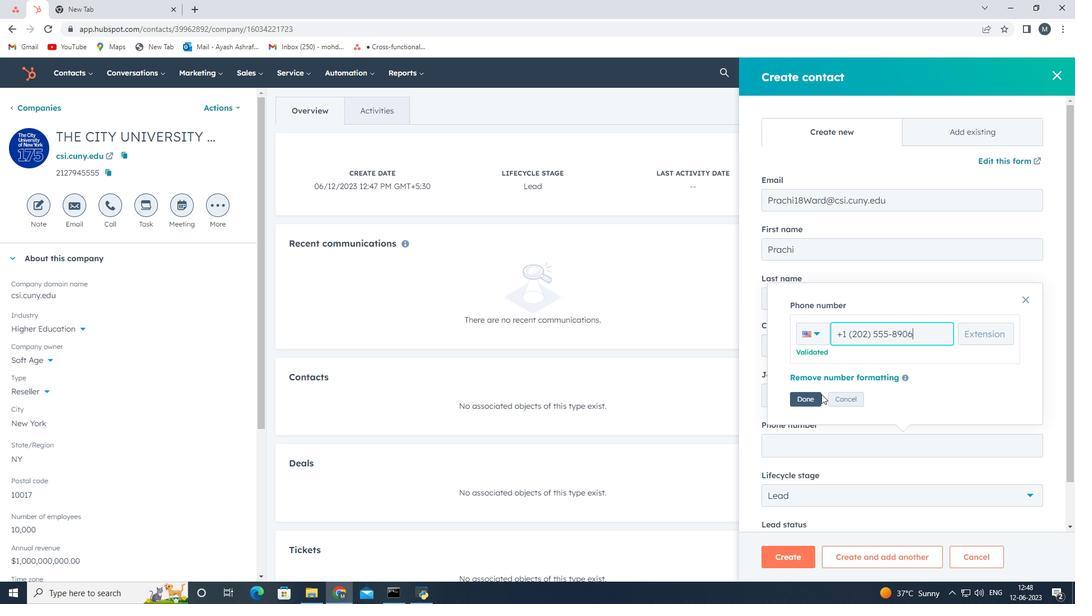 
Action: Mouse moved to (810, 398)
Screenshot: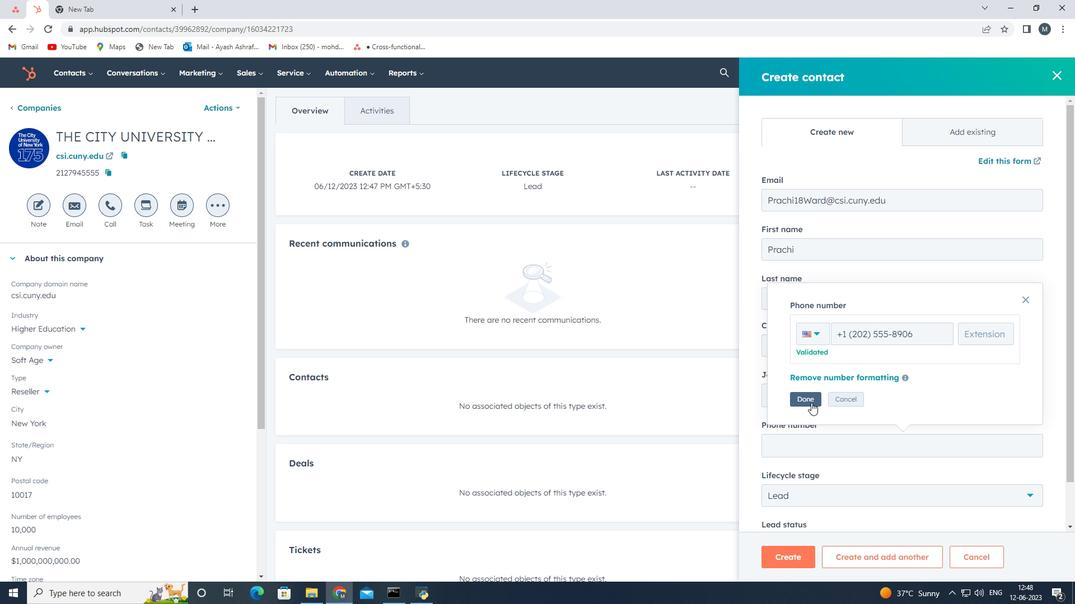 
Action: Mouse pressed left at (810, 398)
Screenshot: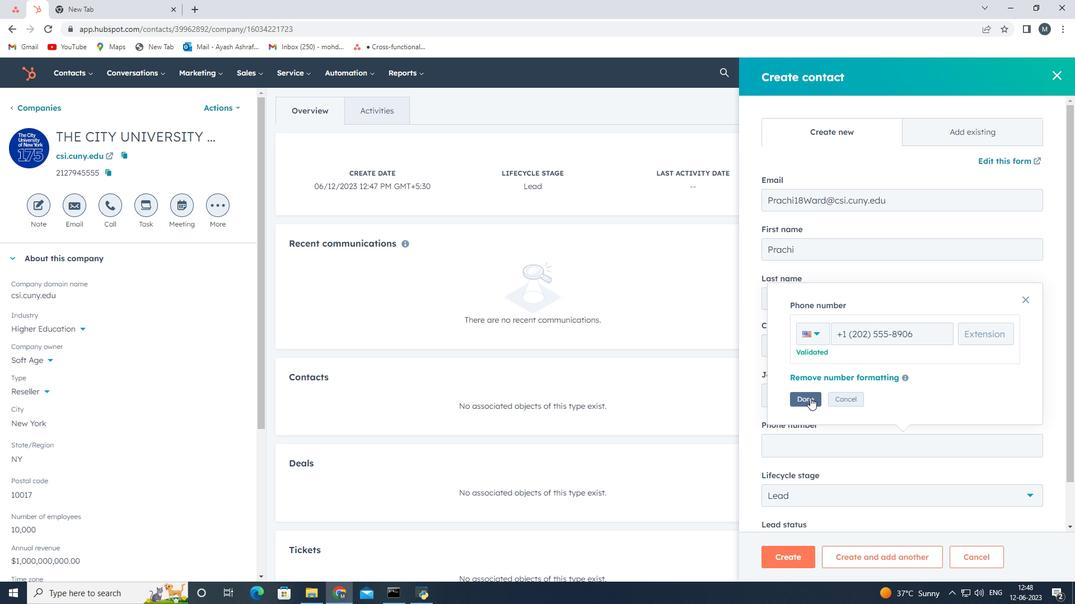 
Action: Mouse moved to (811, 498)
Screenshot: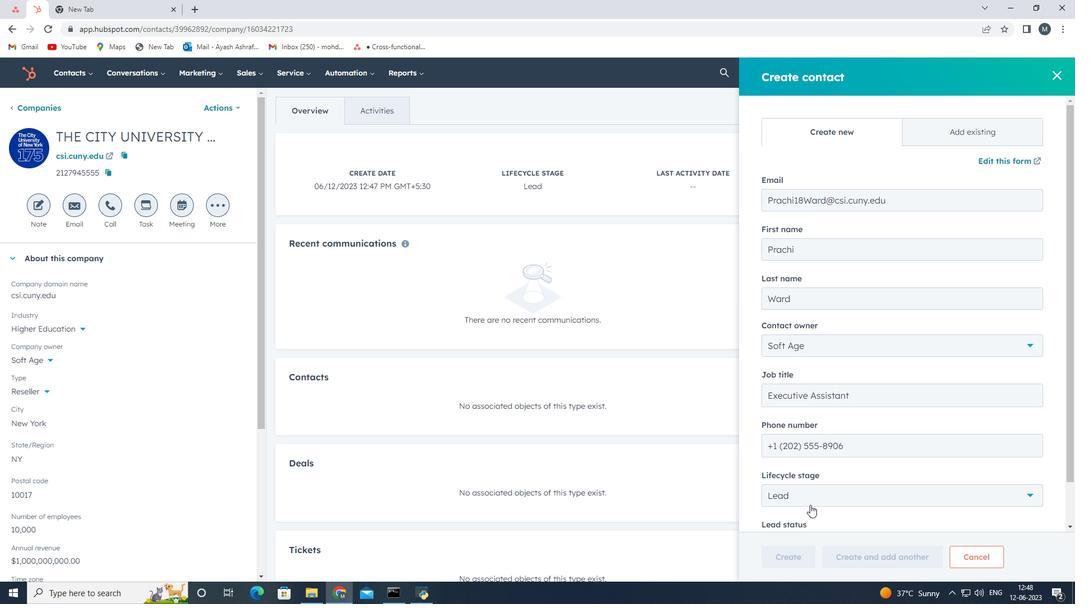 
Action: Mouse pressed left at (811, 498)
Screenshot: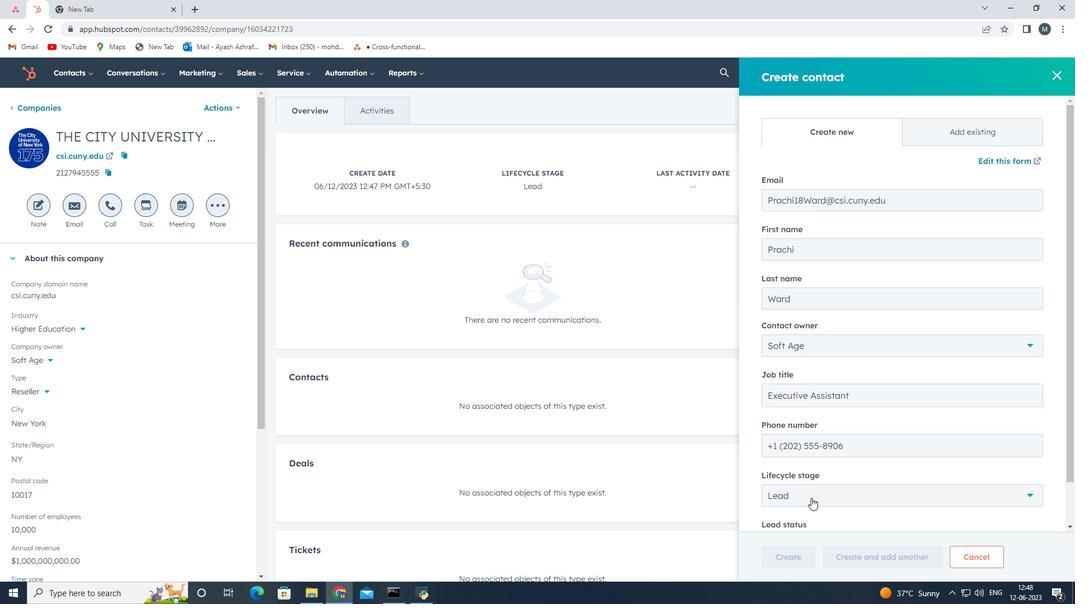 
Action: Mouse moved to (816, 387)
Screenshot: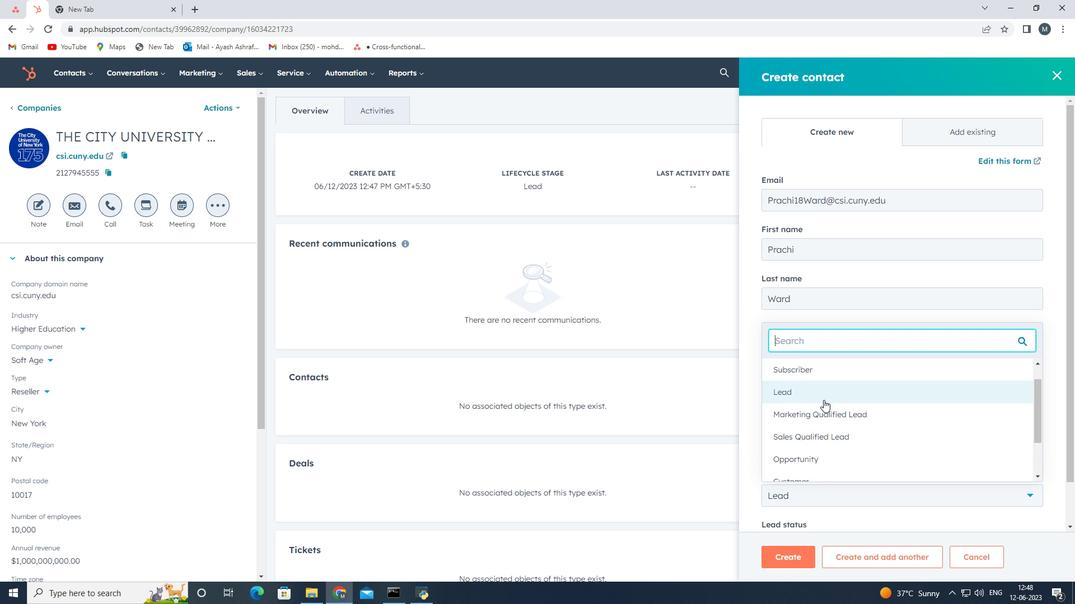 
Action: Mouse pressed left at (816, 387)
Screenshot: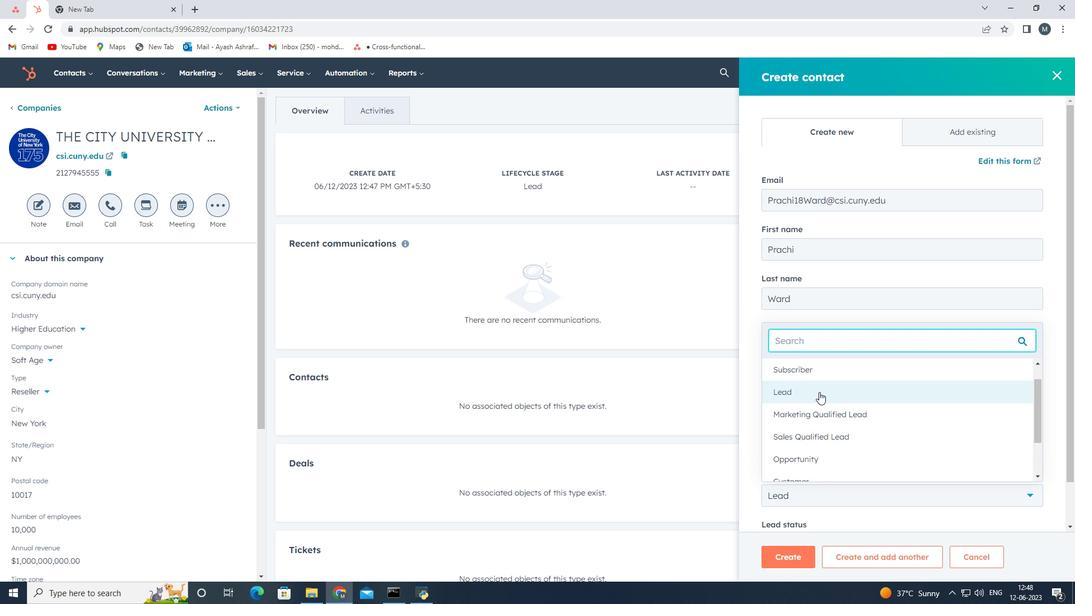 
Action: Mouse moved to (815, 504)
Screenshot: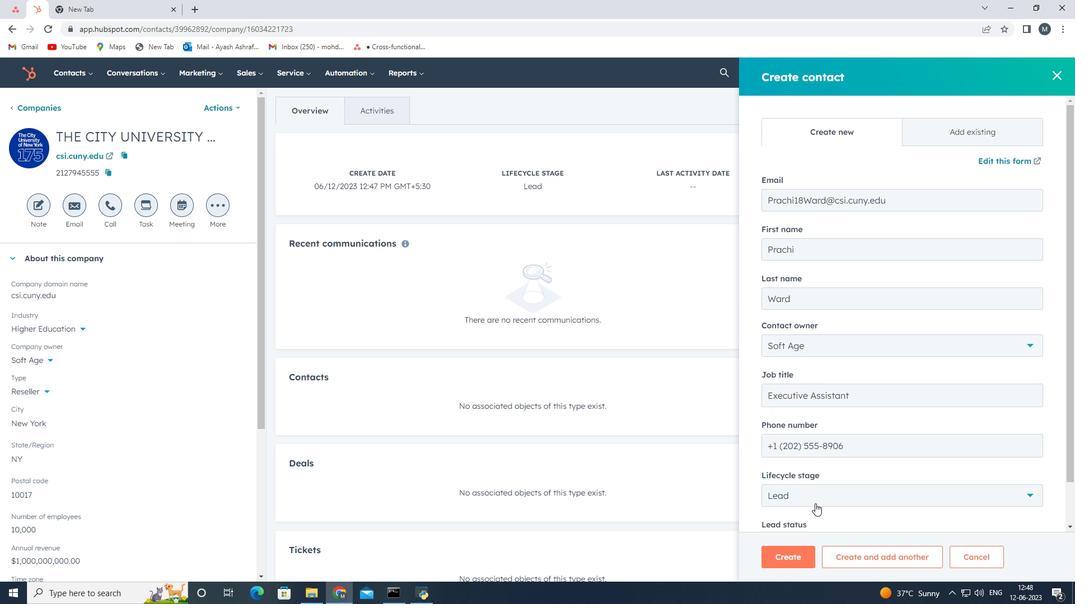 
Action: Mouse scrolled (815, 504) with delta (0, 0)
Screenshot: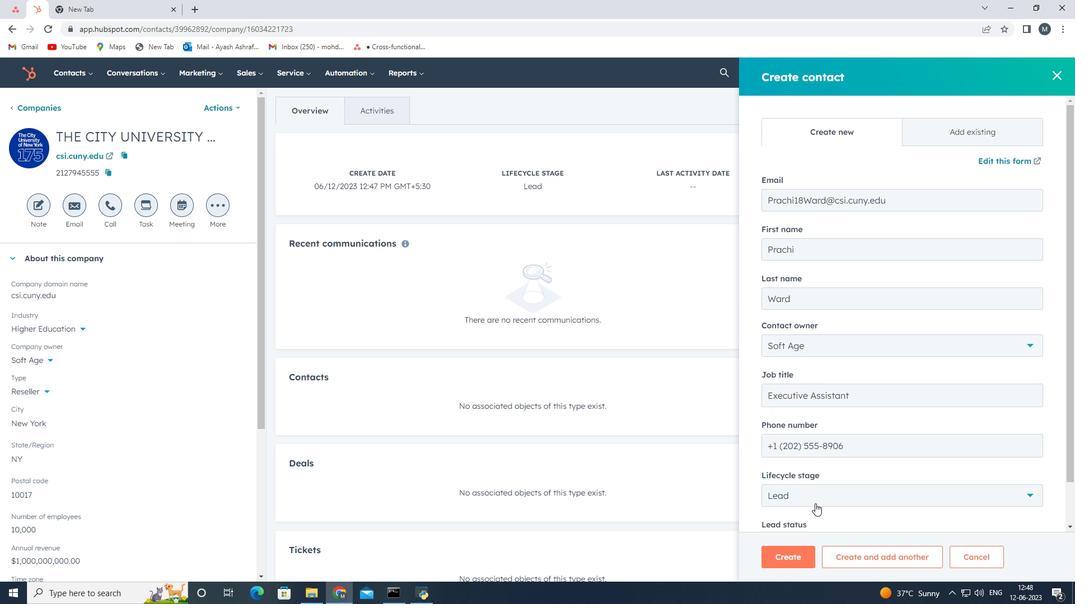 
Action: Mouse moved to (816, 504)
Screenshot: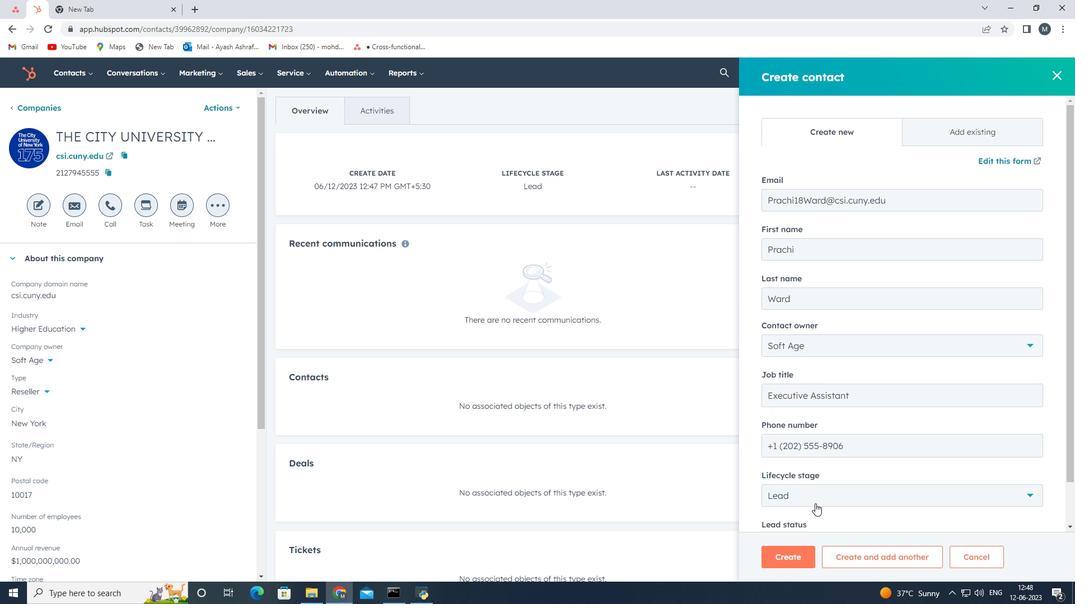 
Action: Mouse scrolled (816, 504) with delta (0, 0)
Screenshot: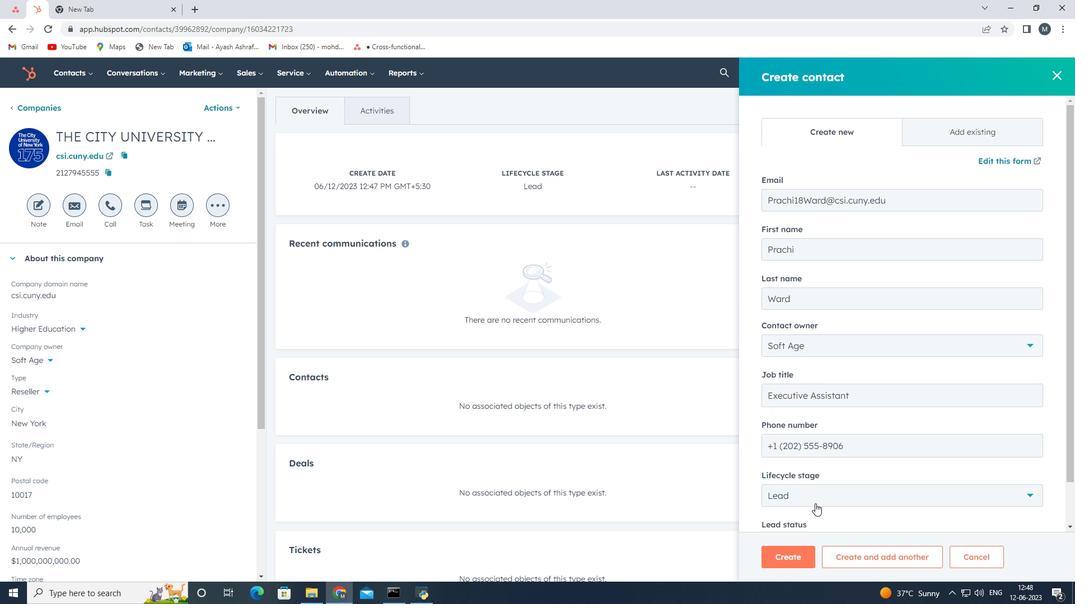 
Action: Mouse moved to (817, 504)
Screenshot: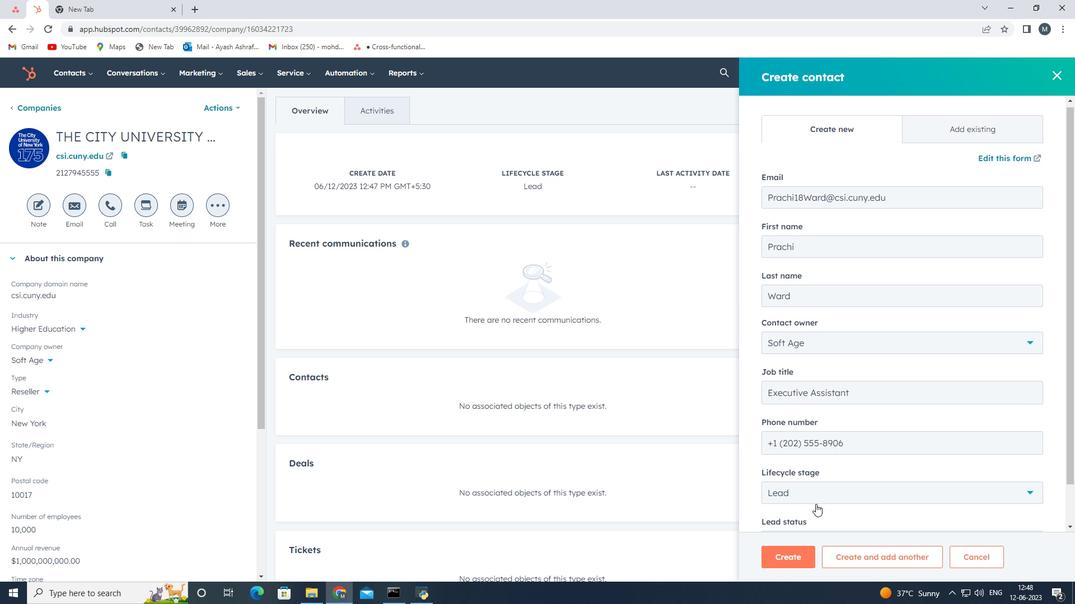 
Action: Mouse scrolled (816, 504) with delta (0, 0)
Screenshot: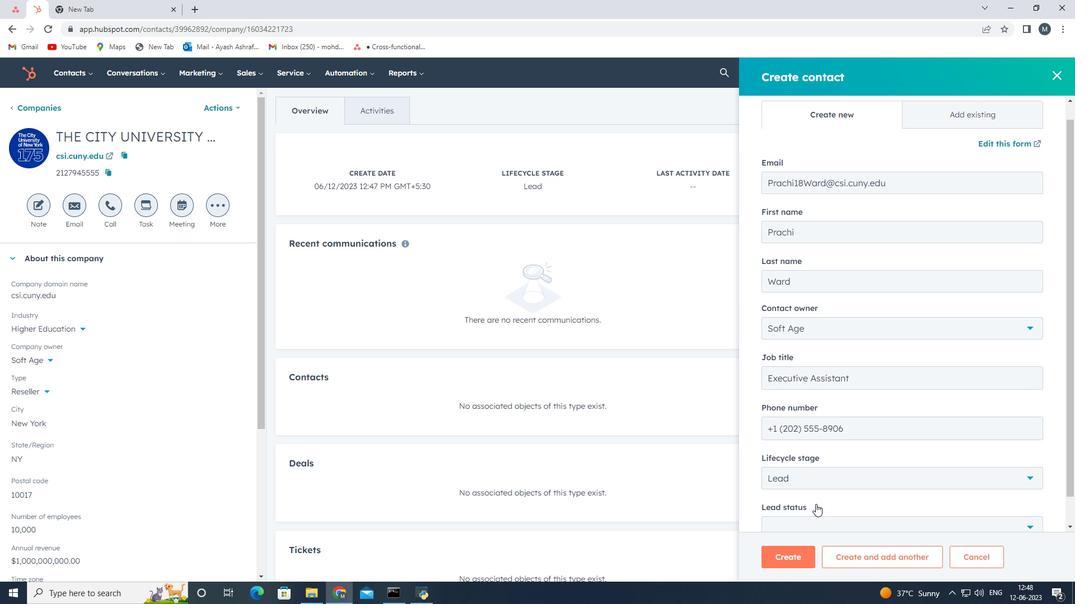 
Action: Mouse moved to (818, 494)
Screenshot: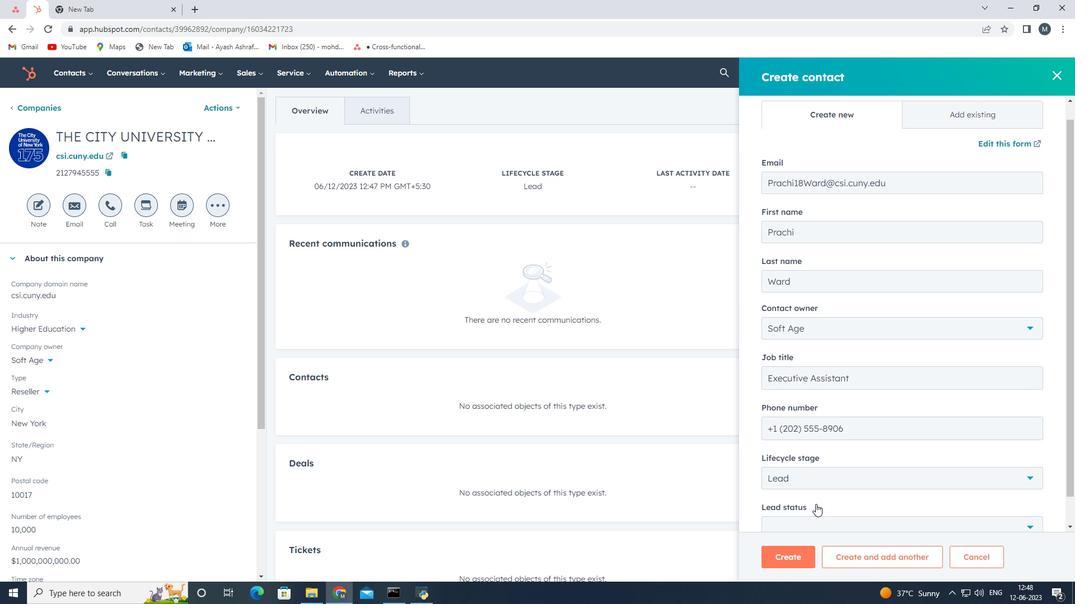
Action: Mouse scrolled (817, 504) with delta (0, 0)
Screenshot: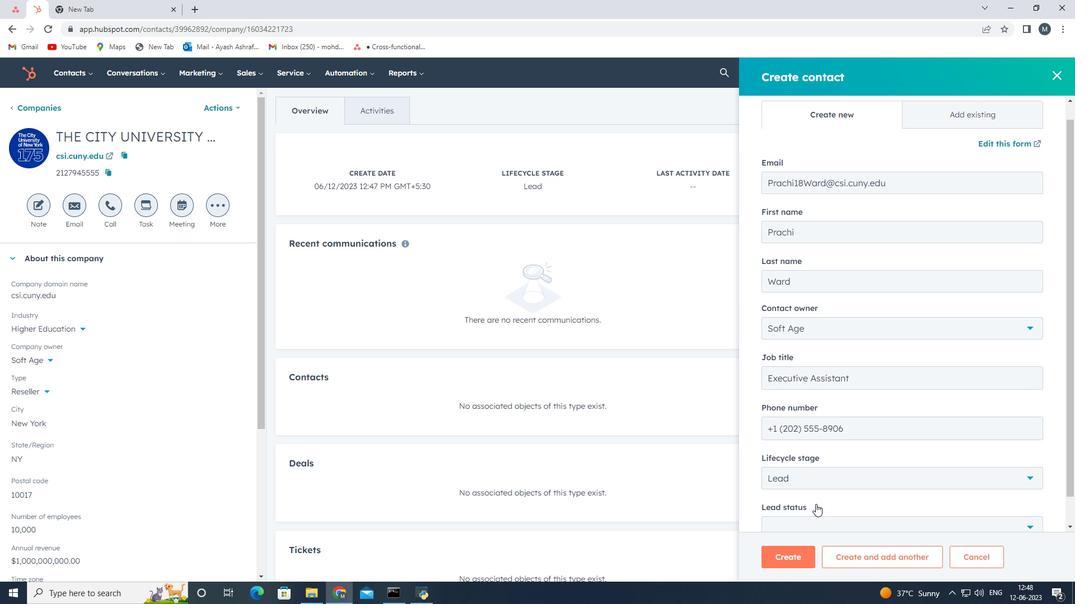 
Action: Mouse moved to (818, 493)
Screenshot: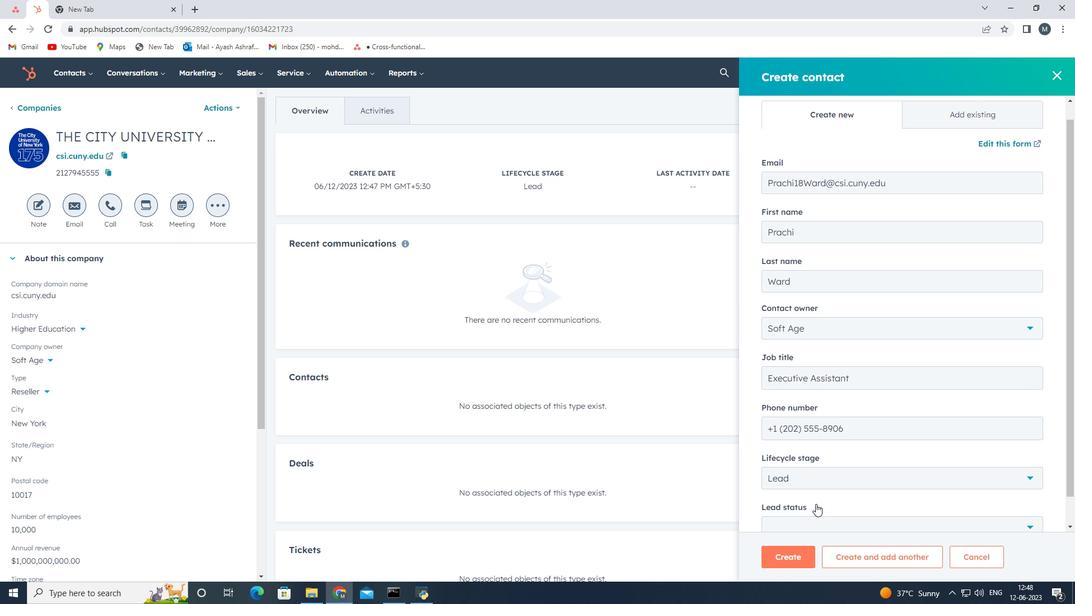 
Action: Mouse scrolled (818, 501) with delta (0, 0)
Screenshot: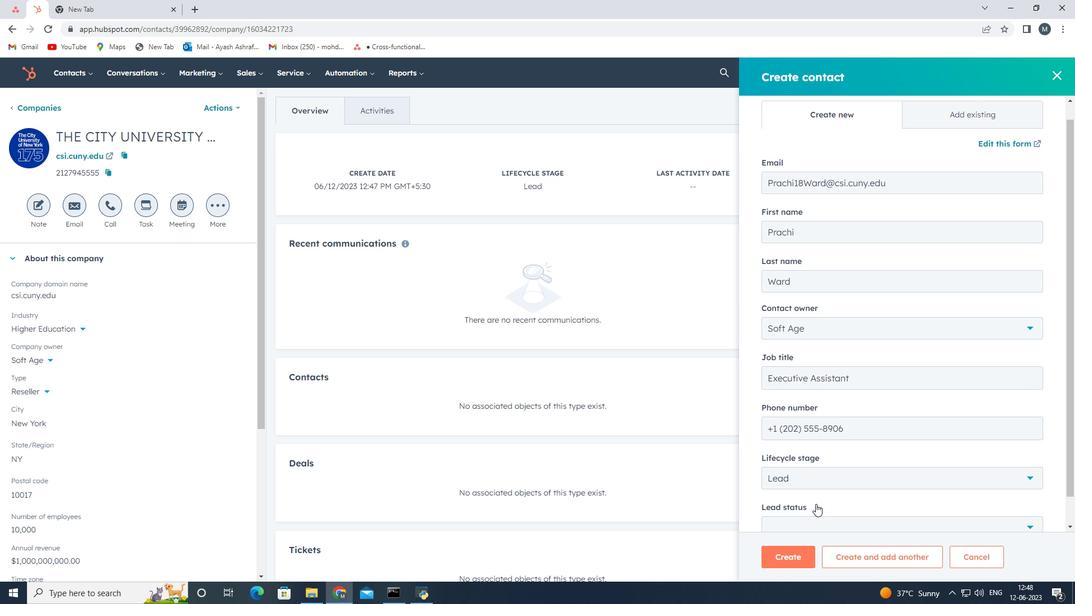 
Action: Mouse moved to (816, 496)
Screenshot: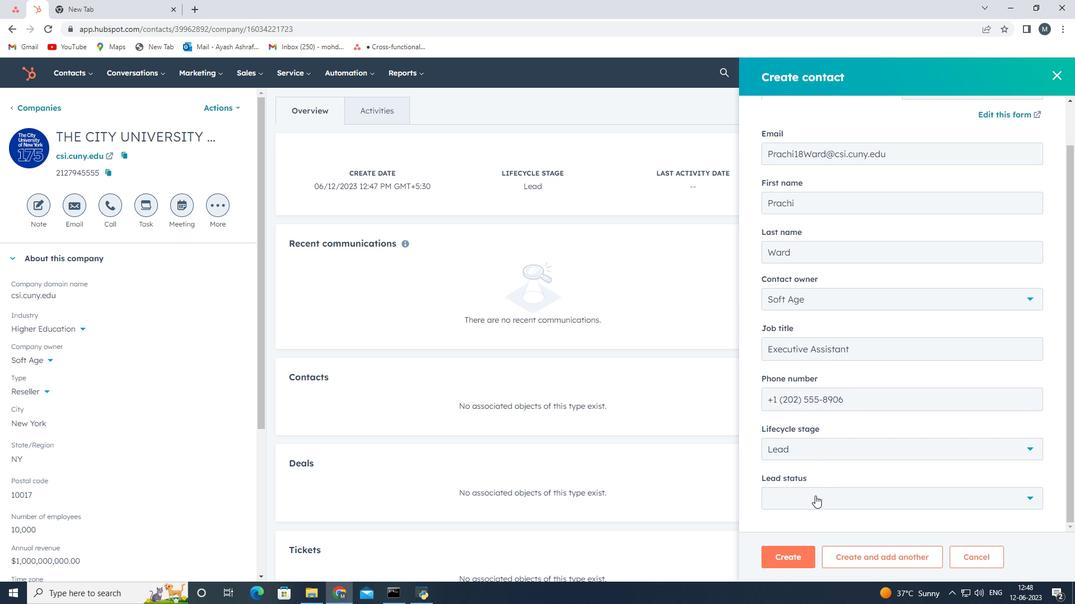 
Action: Mouse pressed left at (816, 496)
Screenshot: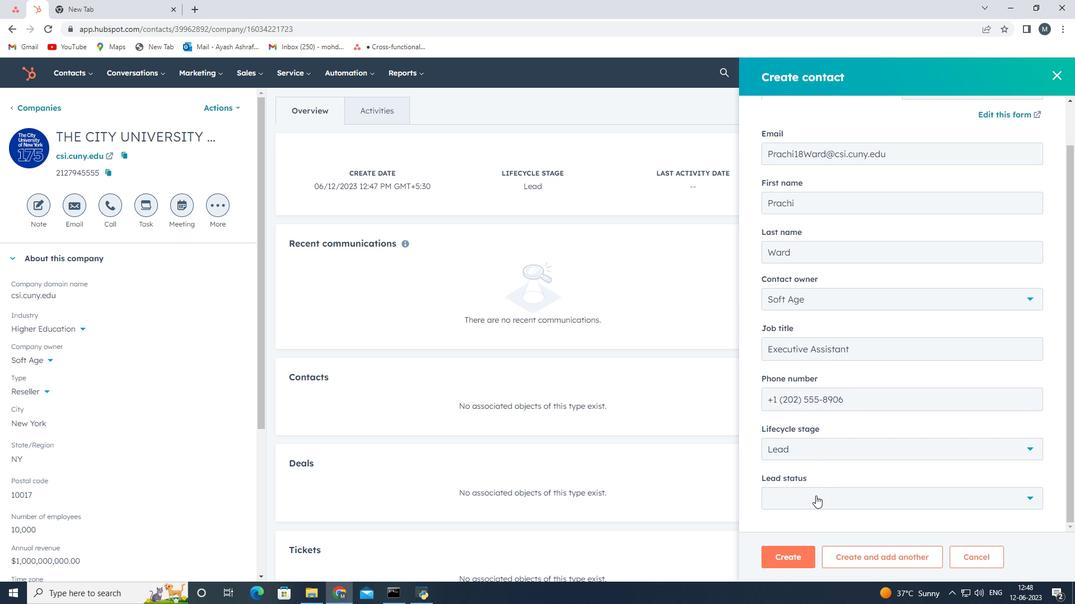 
Action: Mouse moved to (806, 425)
Screenshot: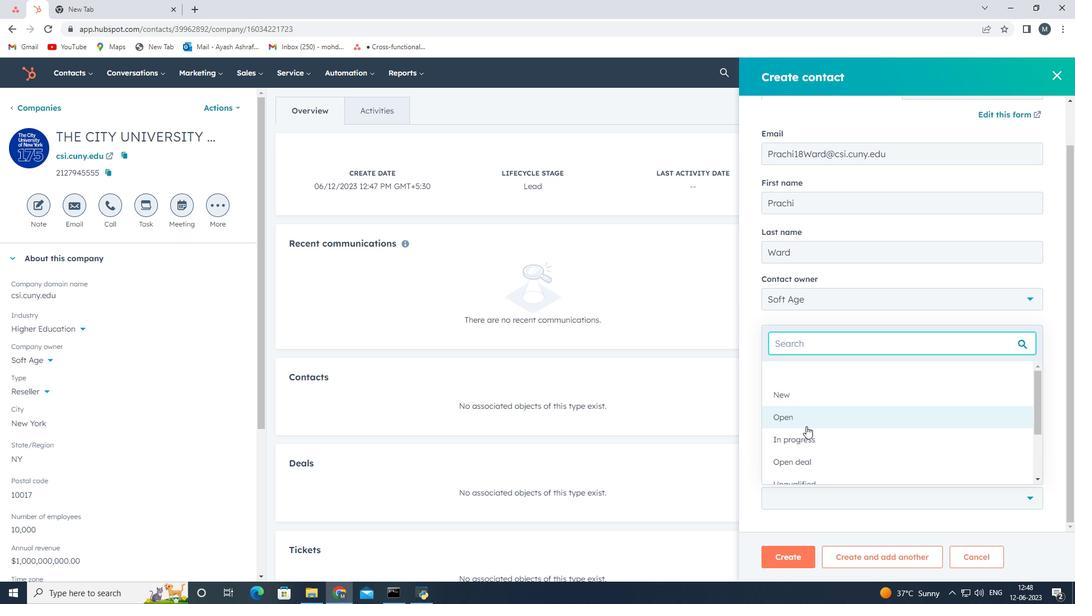
Action: Mouse pressed left at (806, 425)
Screenshot: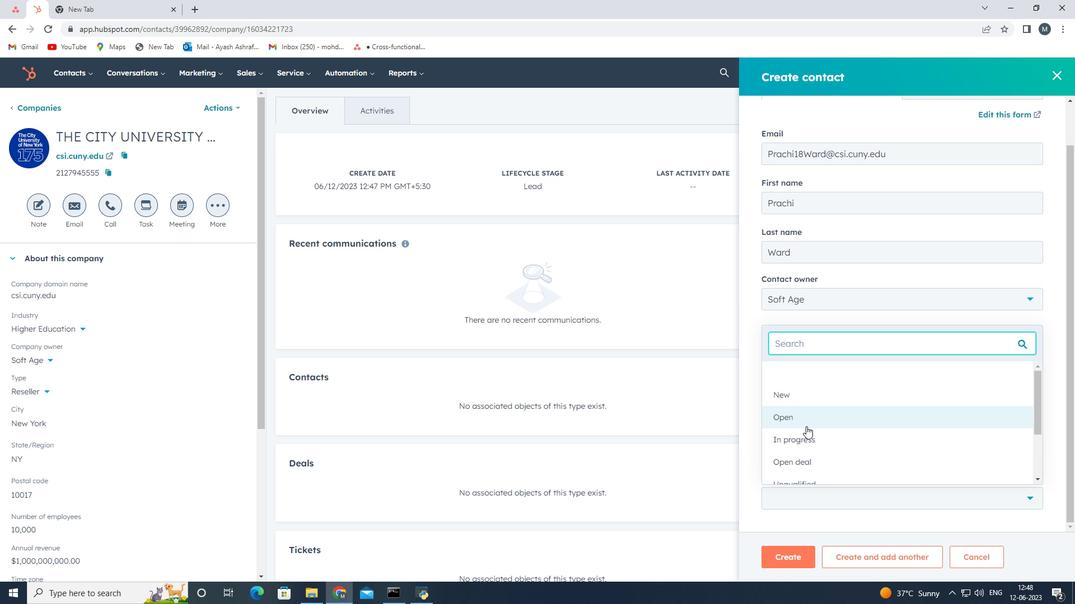 
Action: Mouse moved to (798, 557)
Screenshot: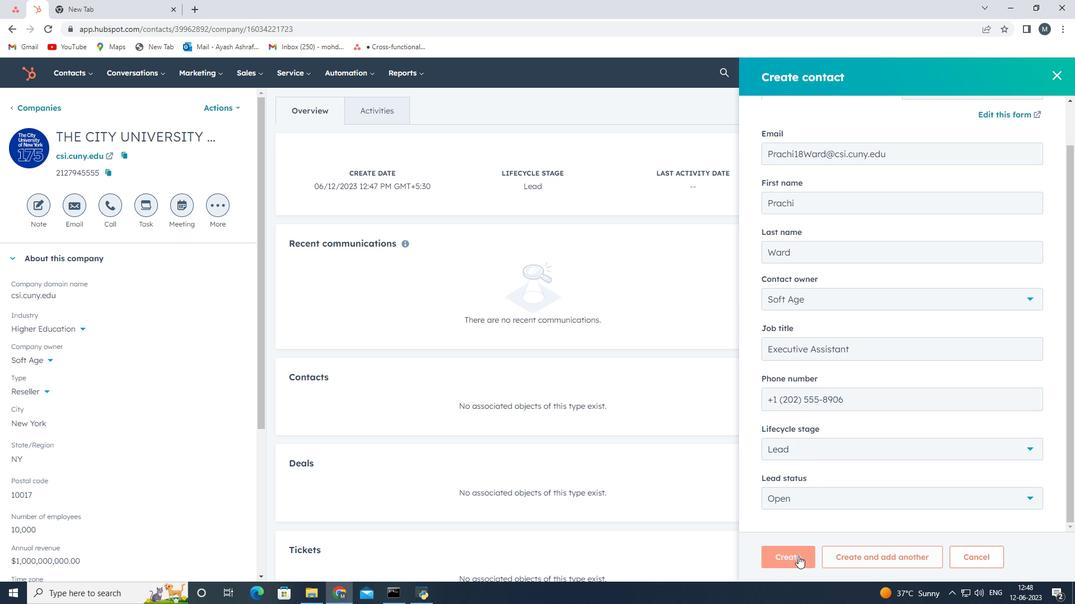 
Action: Mouse pressed left at (798, 557)
Screenshot: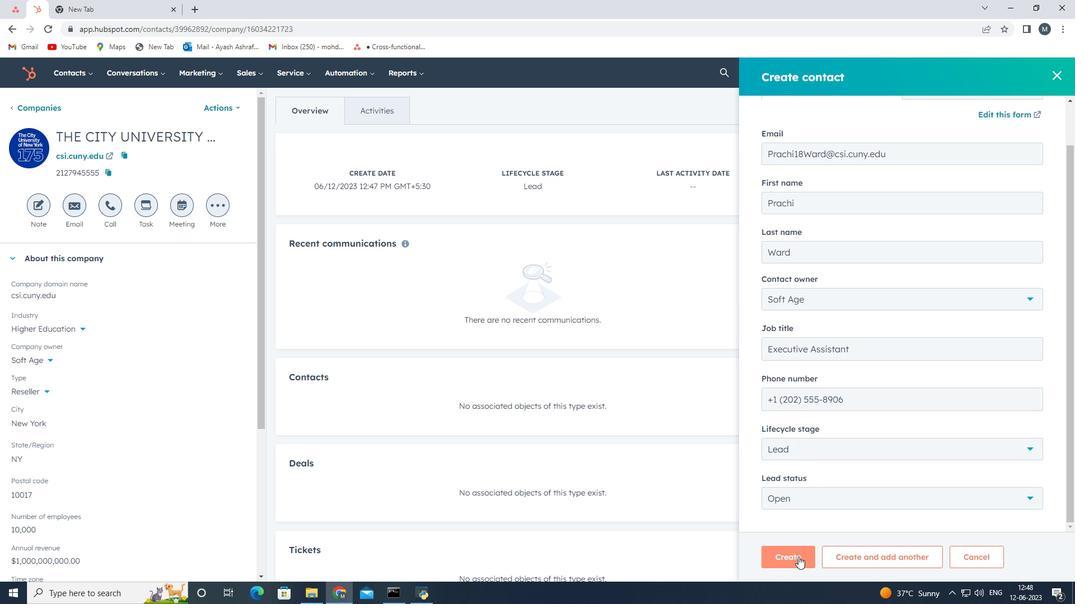
Action: Mouse moved to (610, 289)
Screenshot: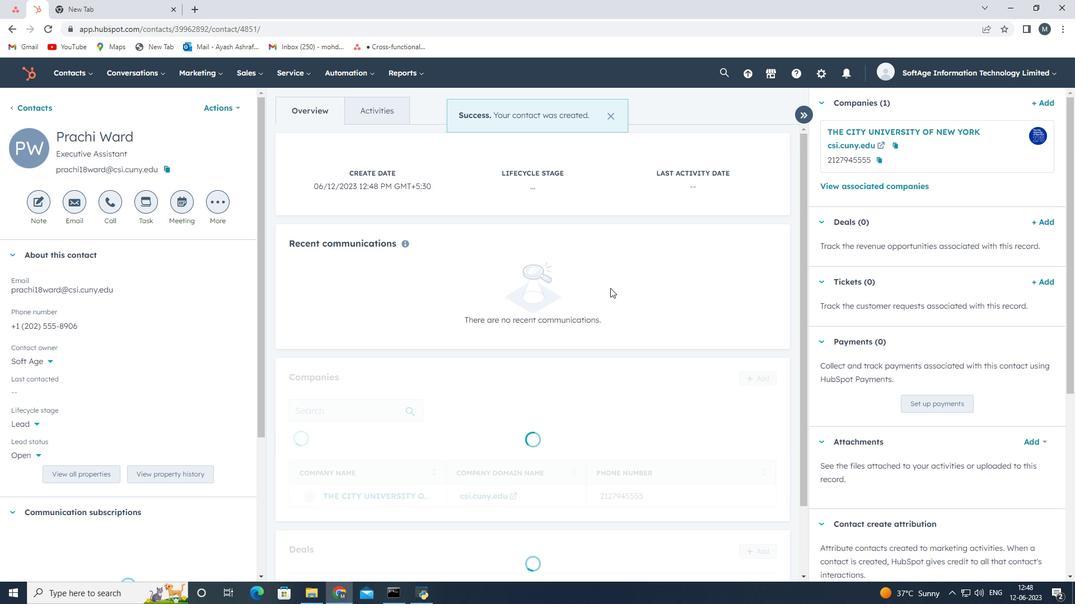 
